 Task: Add an event with the title Second Interview with Kevin, date '2023/12/08', time 7:00 AM to 9:00 AMand add a description: Participants will learn essential communication skills, including active listening, expressing ideas clearly, and providing constructive feedback. They will also explore techniques for fostering open and honest communication within the team., put the event into Orange category . Add location for the event as: Mumbai, India, logged in from the account softage.7@softage.netand send the event invitation to softage.1@softage.net and softage.2@softage.net. Set a reminder for the event 2 hour before
Action: Mouse moved to (124, 147)
Screenshot: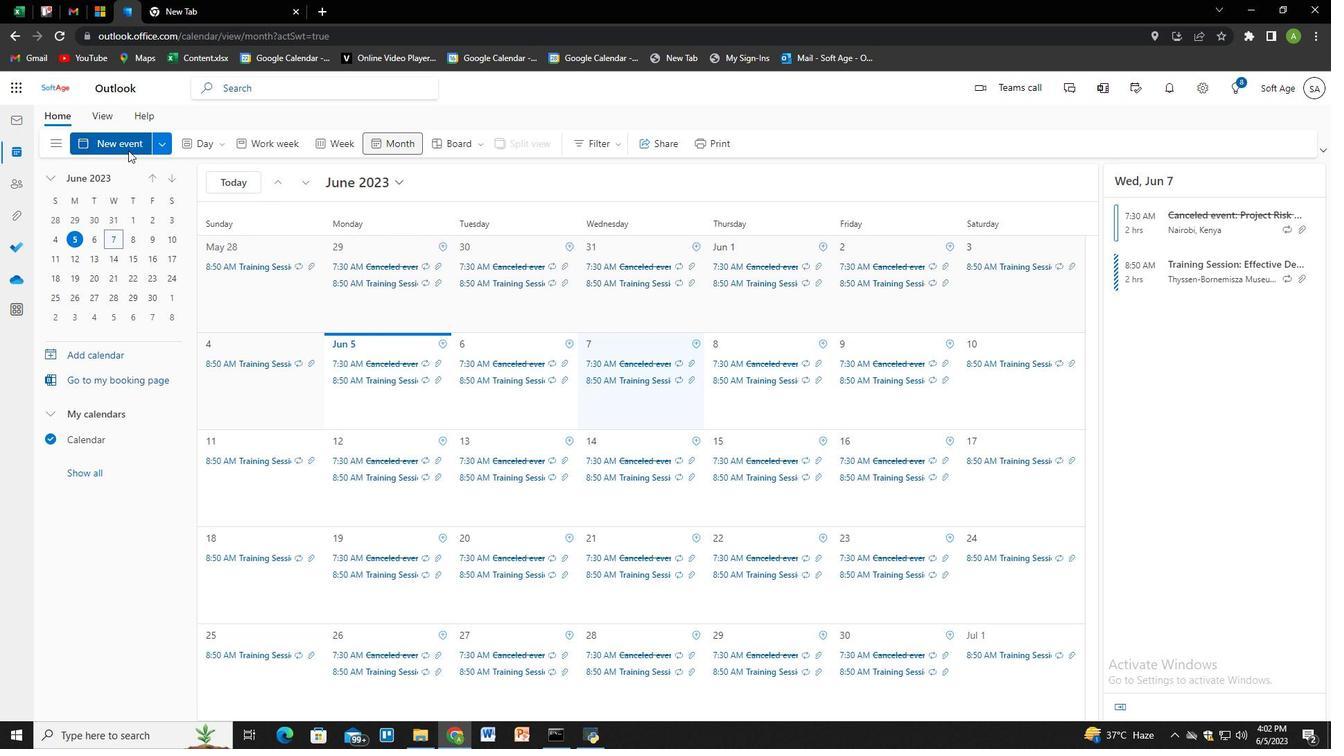 
Action: Mouse pressed left at (124, 147)
Screenshot: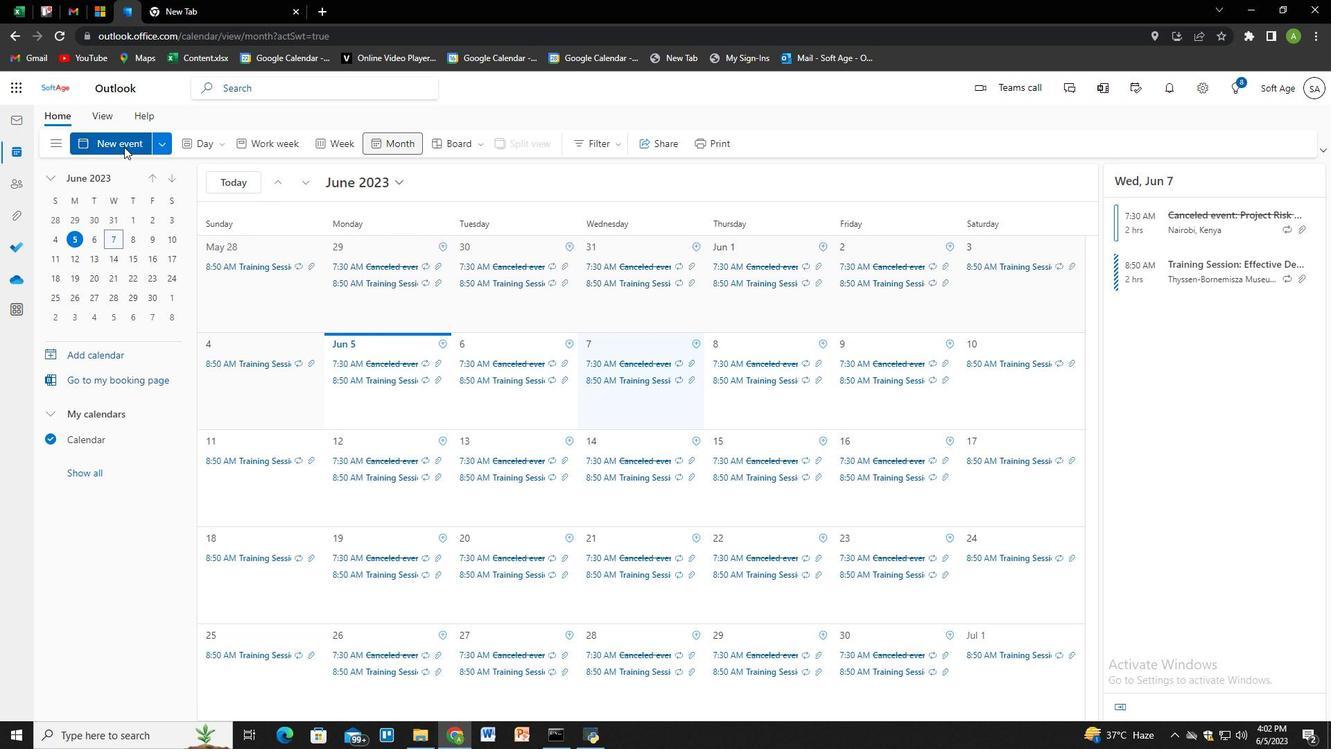 
Action: Mouse moved to (414, 233)
Screenshot: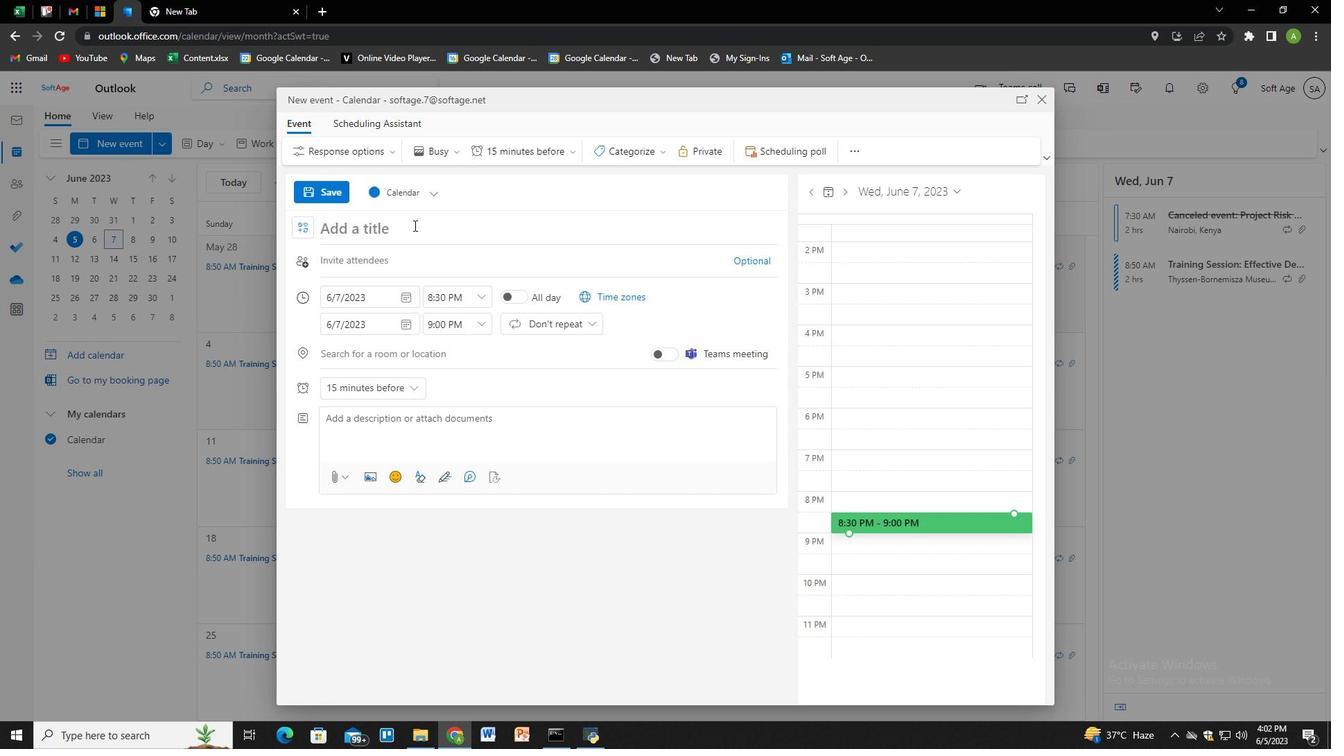 
Action: Mouse pressed left at (414, 233)
Screenshot: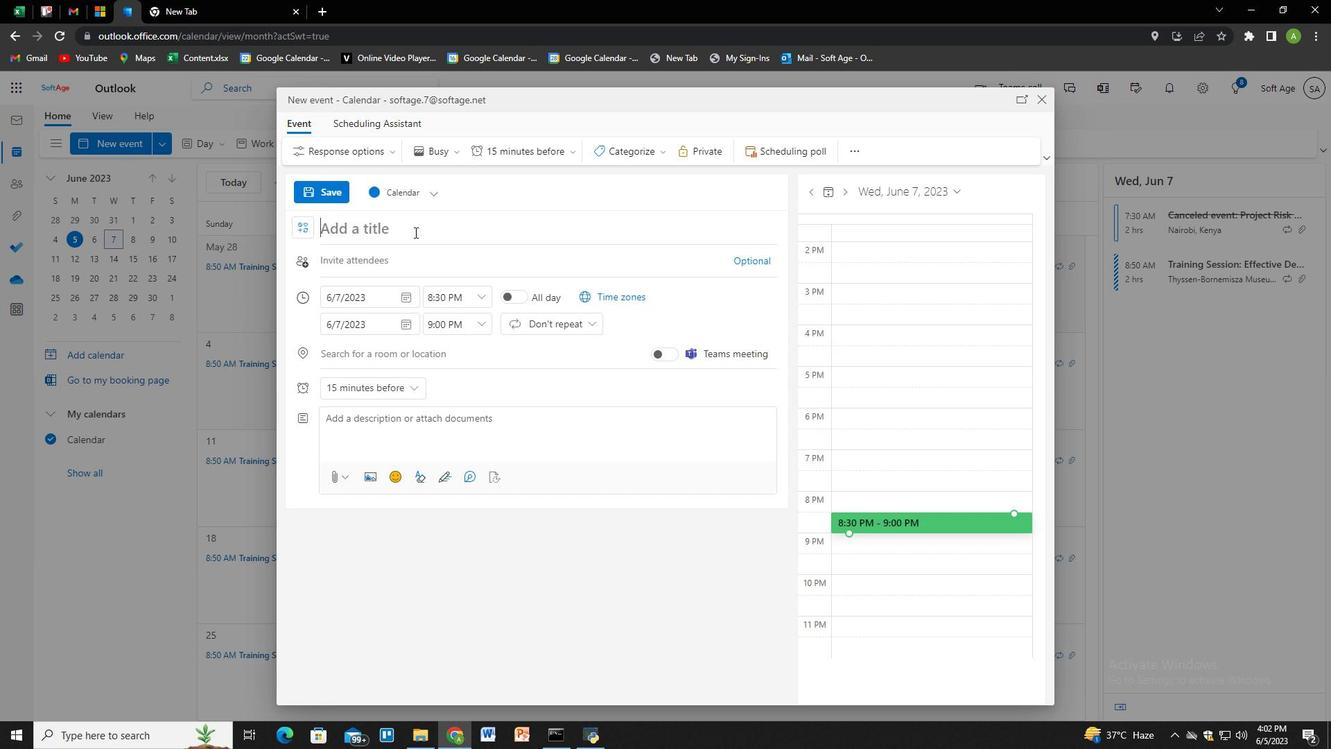
Action: Key pressed <Key.shift><Key.shift><Key.shift><Key.shift><Key.shift>Second<Key.space><Key.shift>Interview<Key.space>with<Key.space><Key.shift>Kevin
Screenshot: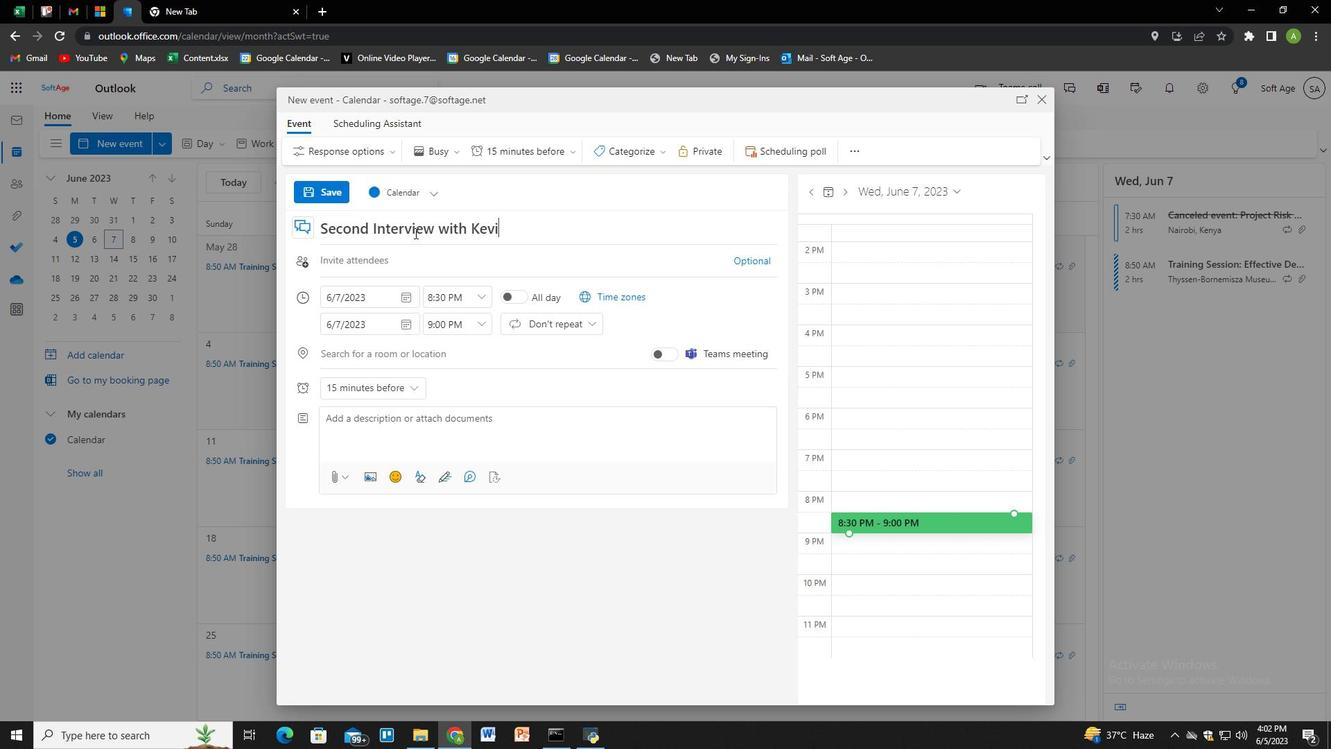 
Action: Mouse moved to (405, 294)
Screenshot: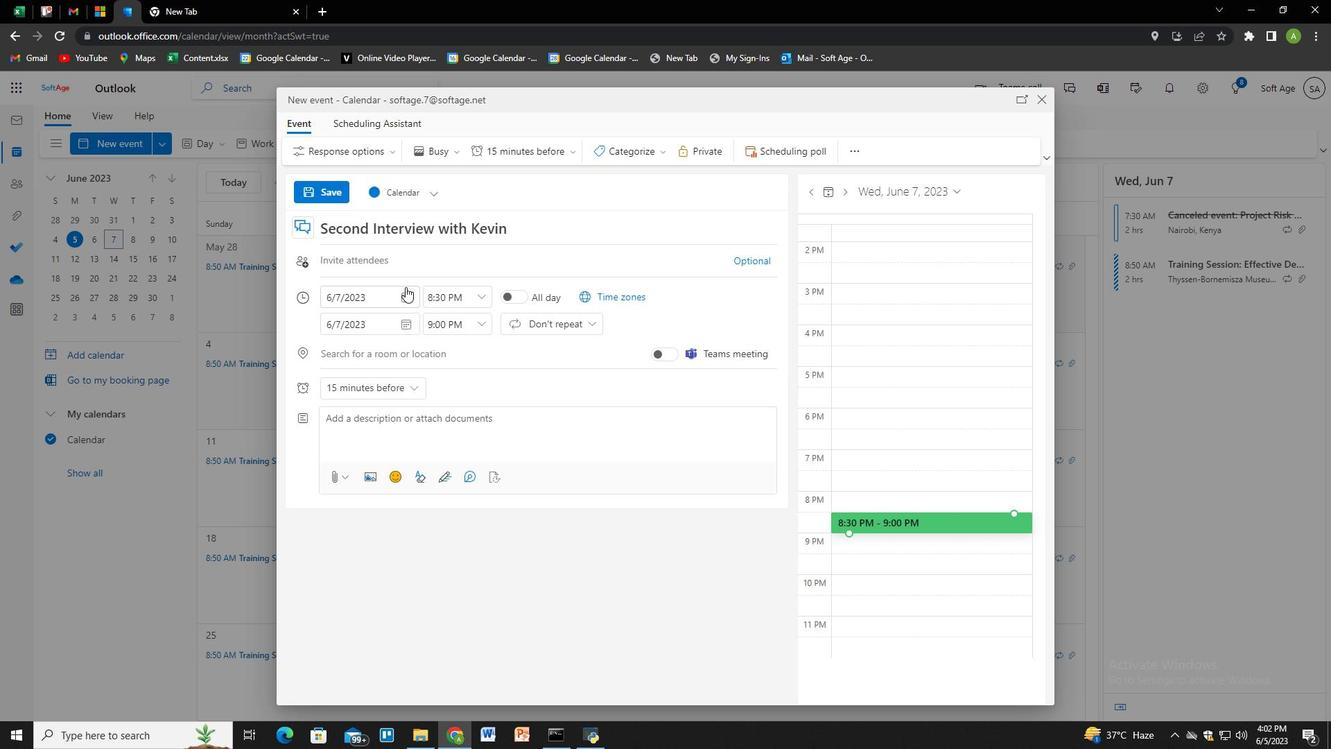 
Action: Mouse pressed left at (405, 294)
Screenshot: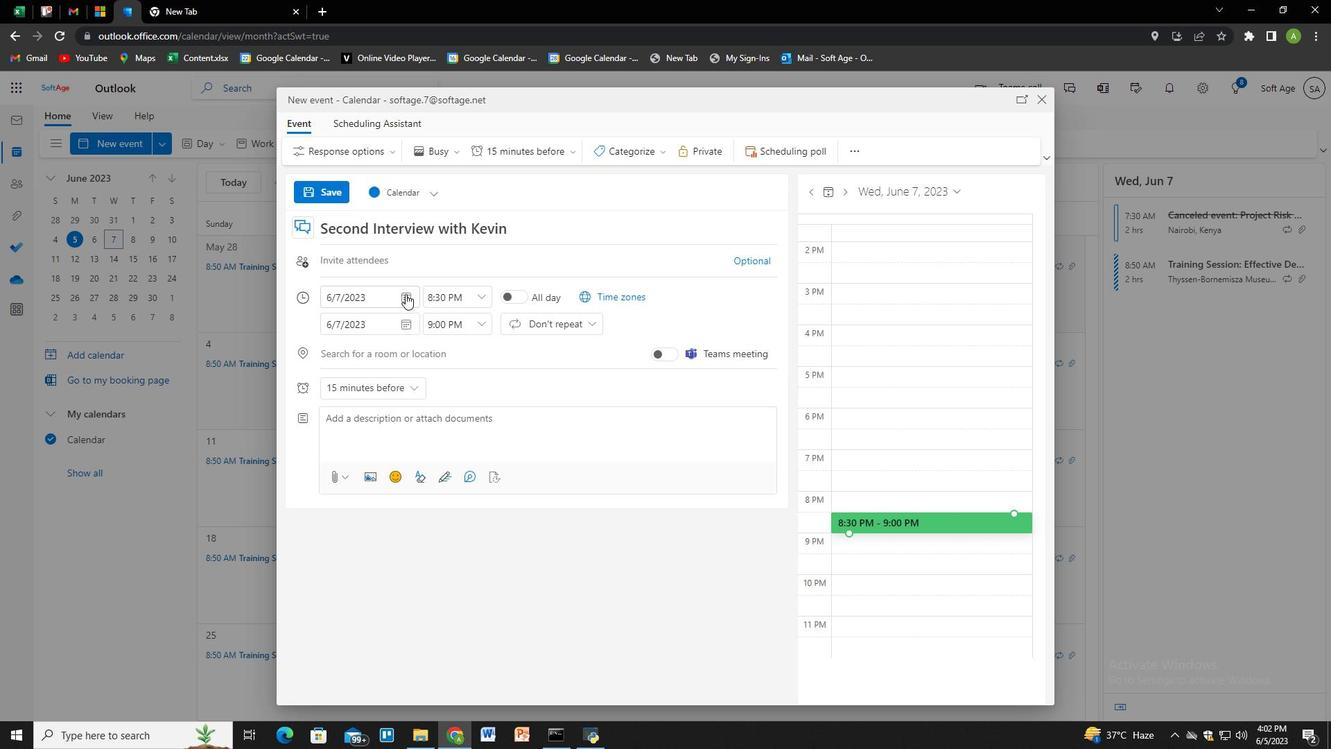 
Action: Mouse moved to (450, 326)
Screenshot: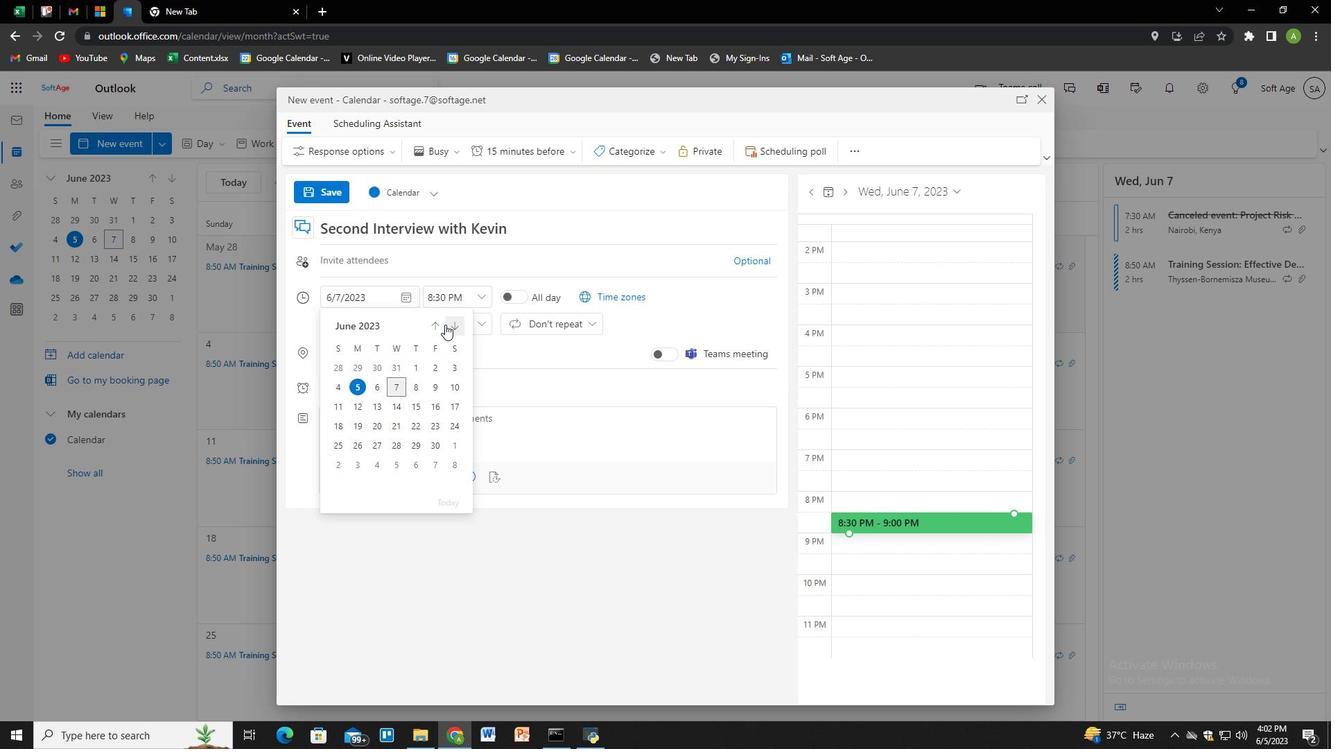 
Action: Mouse pressed left at (450, 326)
Screenshot: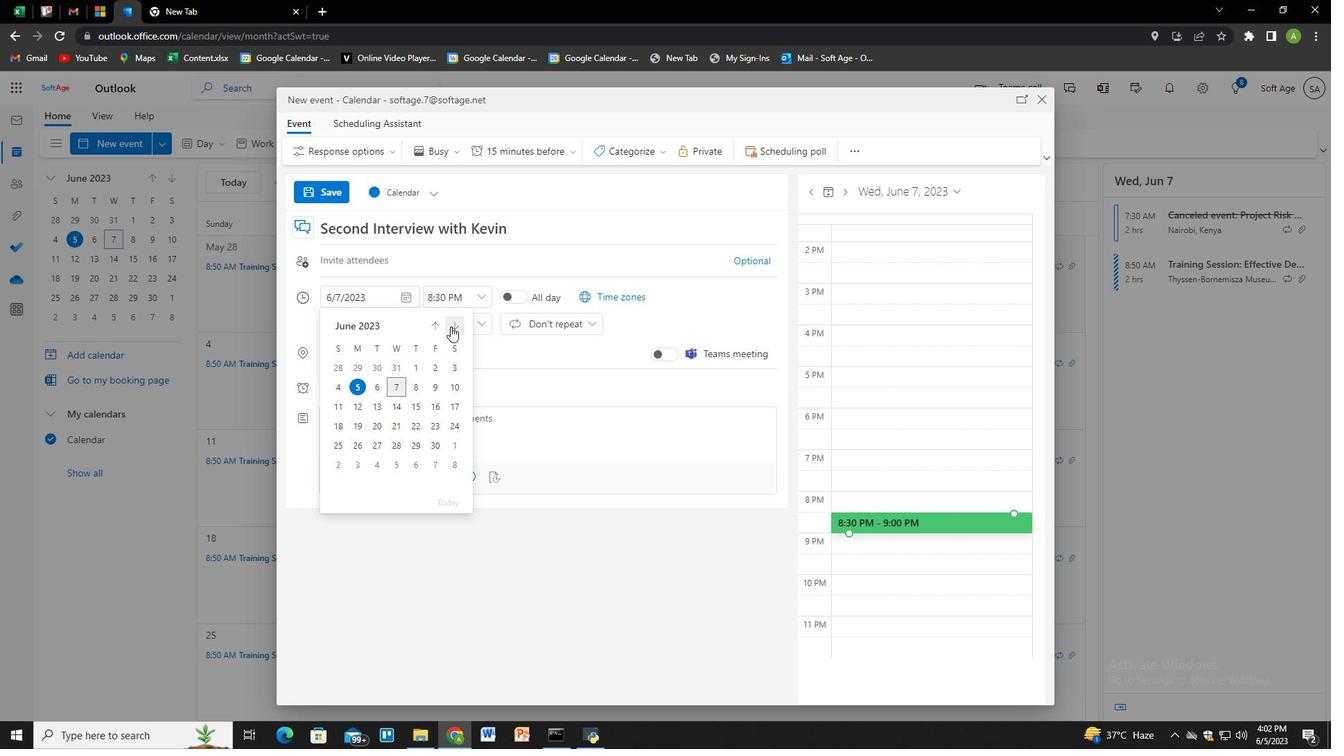 
Action: Mouse pressed left at (450, 326)
Screenshot: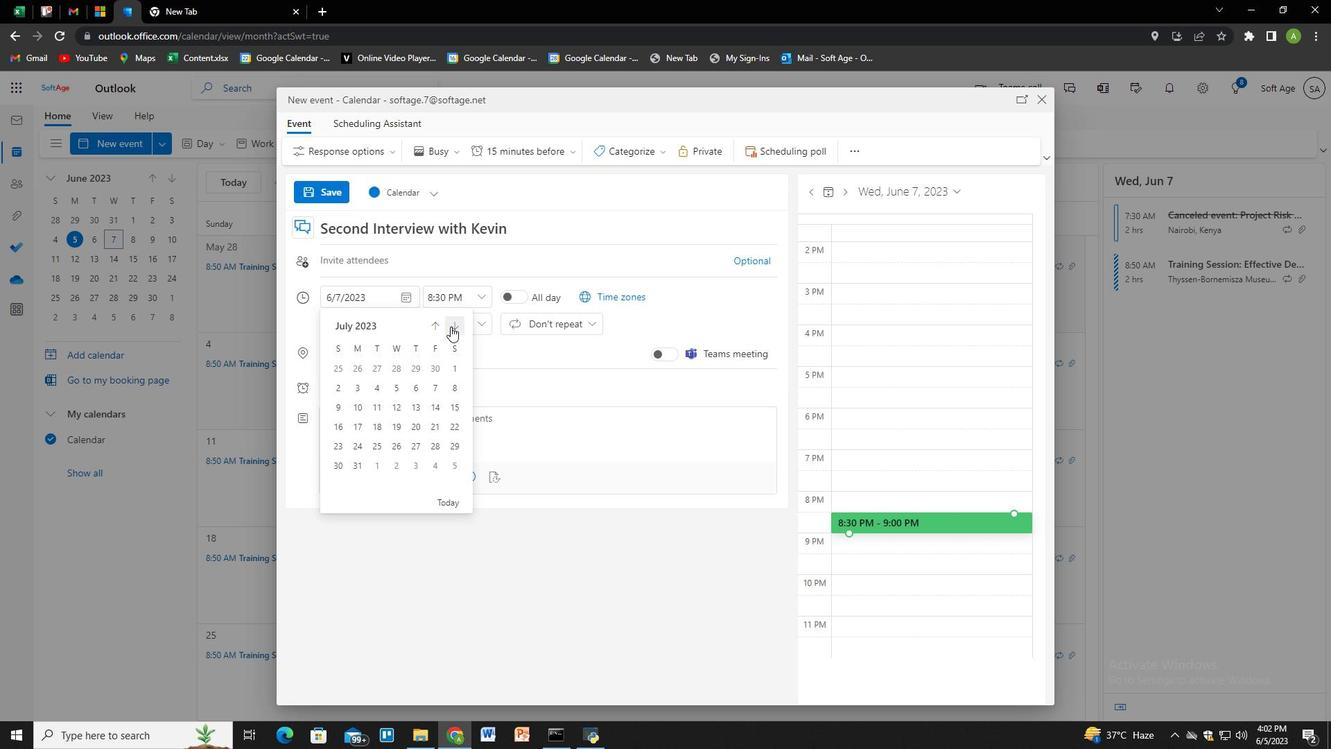 
Action: Mouse pressed left at (450, 326)
Screenshot: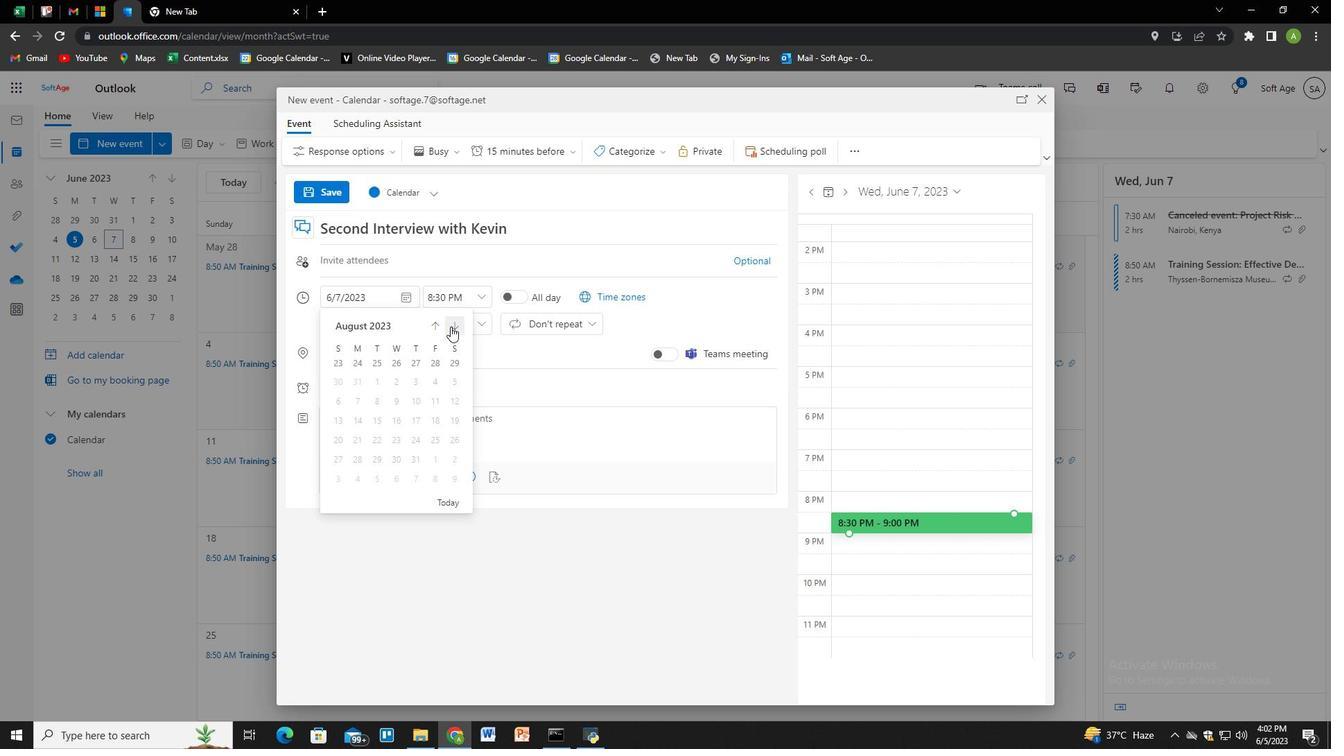 
Action: Mouse pressed left at (450, 326)
Screenshot: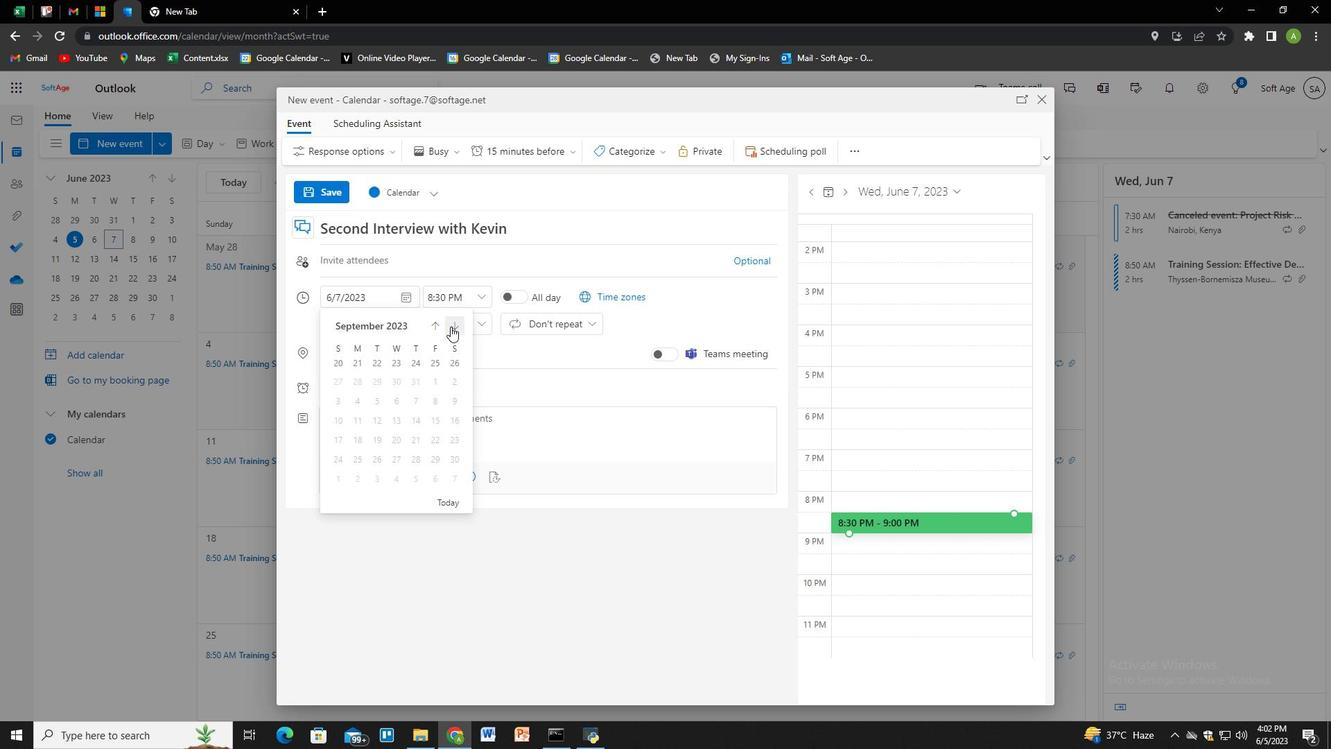 
Action: Mouse pressed left at (450, 326)
Screenshot: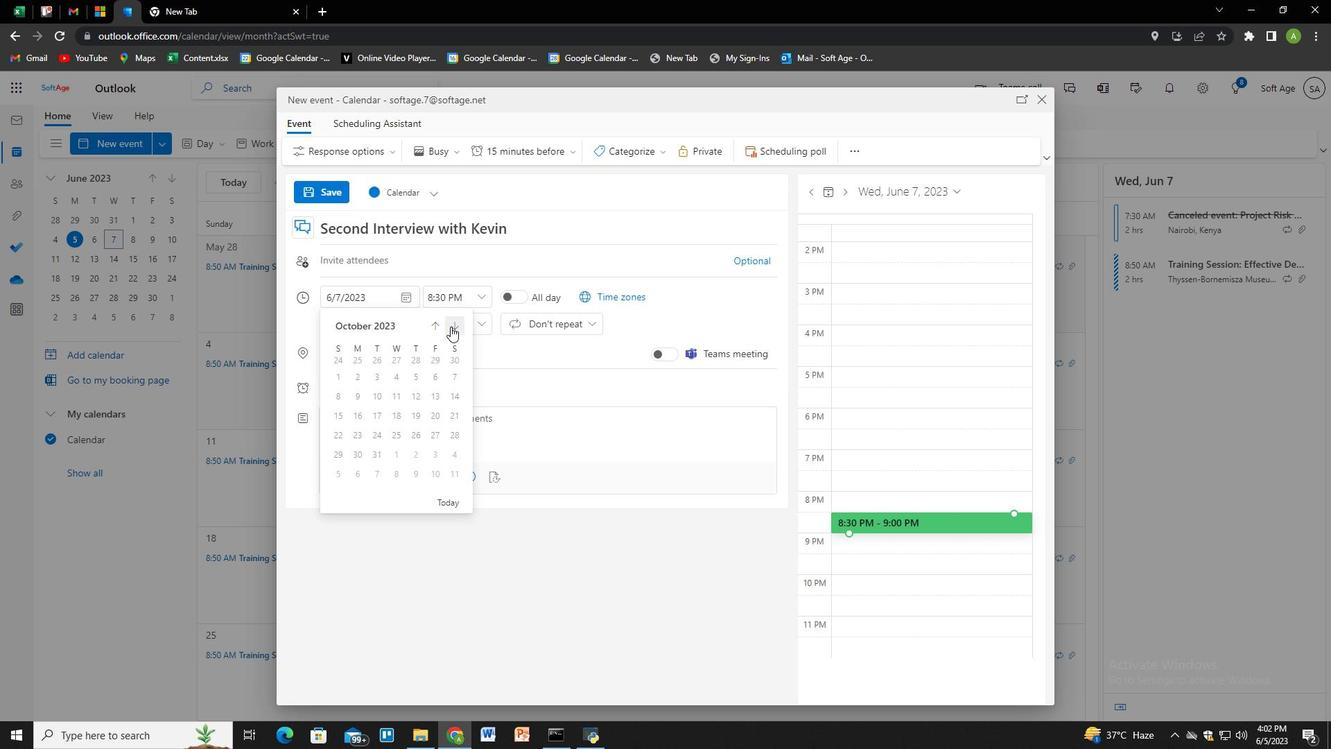 
Action: Mouse pressed left at (450, 326)
Screenshot: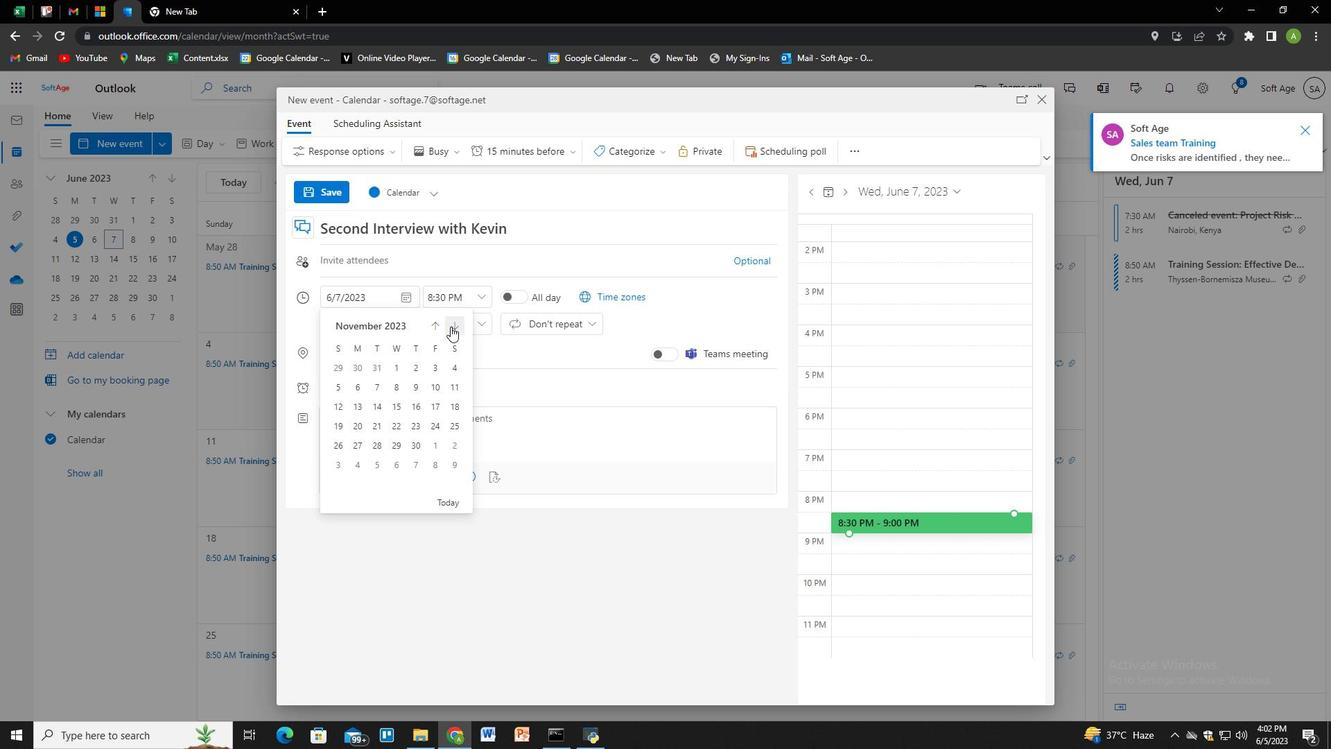 
Action: Mouse moved to (435, 387)
Screenshot: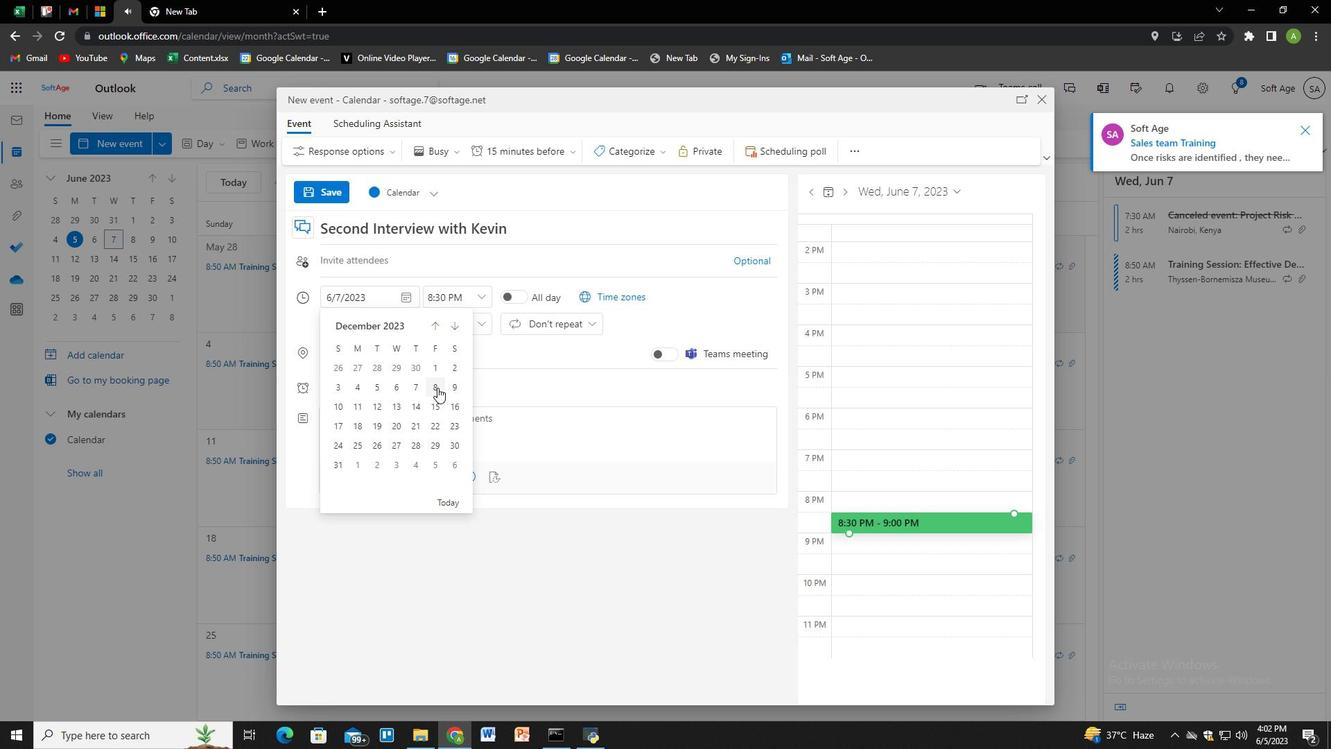 
Action: Mouse pressed left at (435, 387)
Screenshot: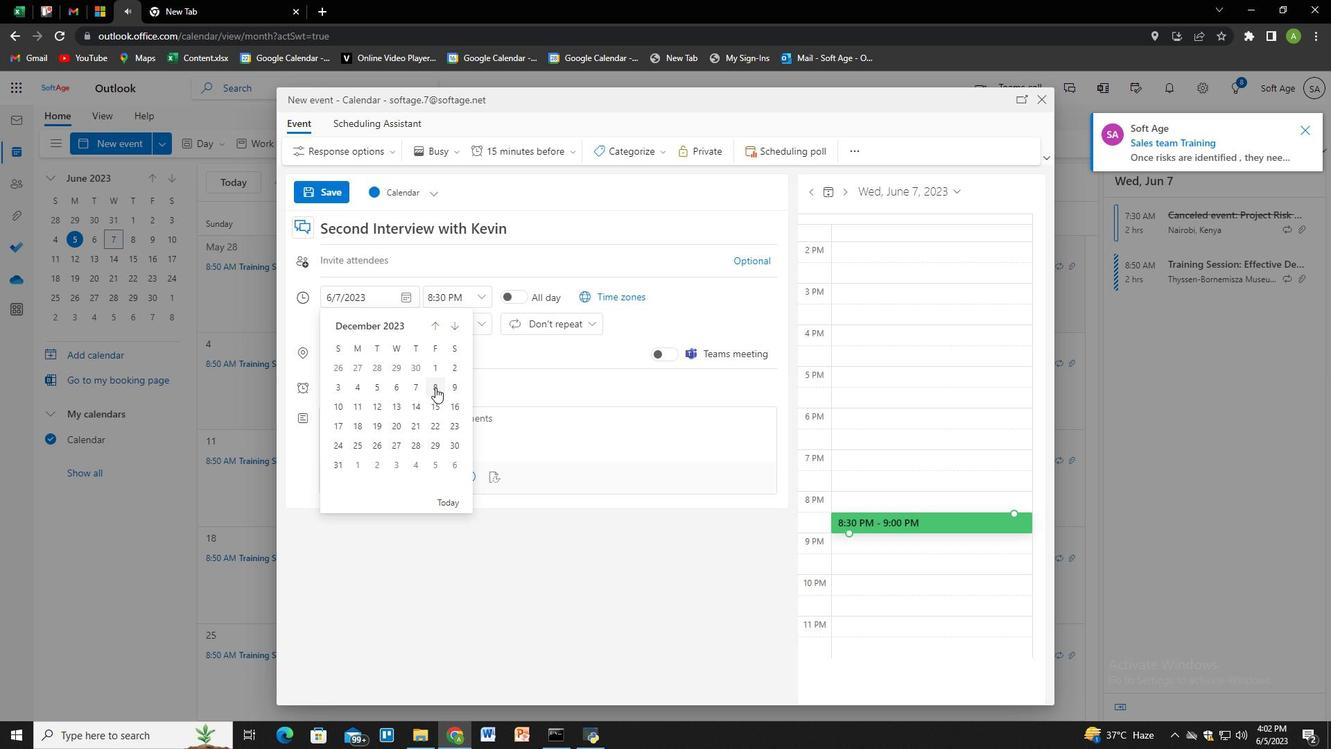 
Action: Mouse moved to (443, 301)
Screenshot: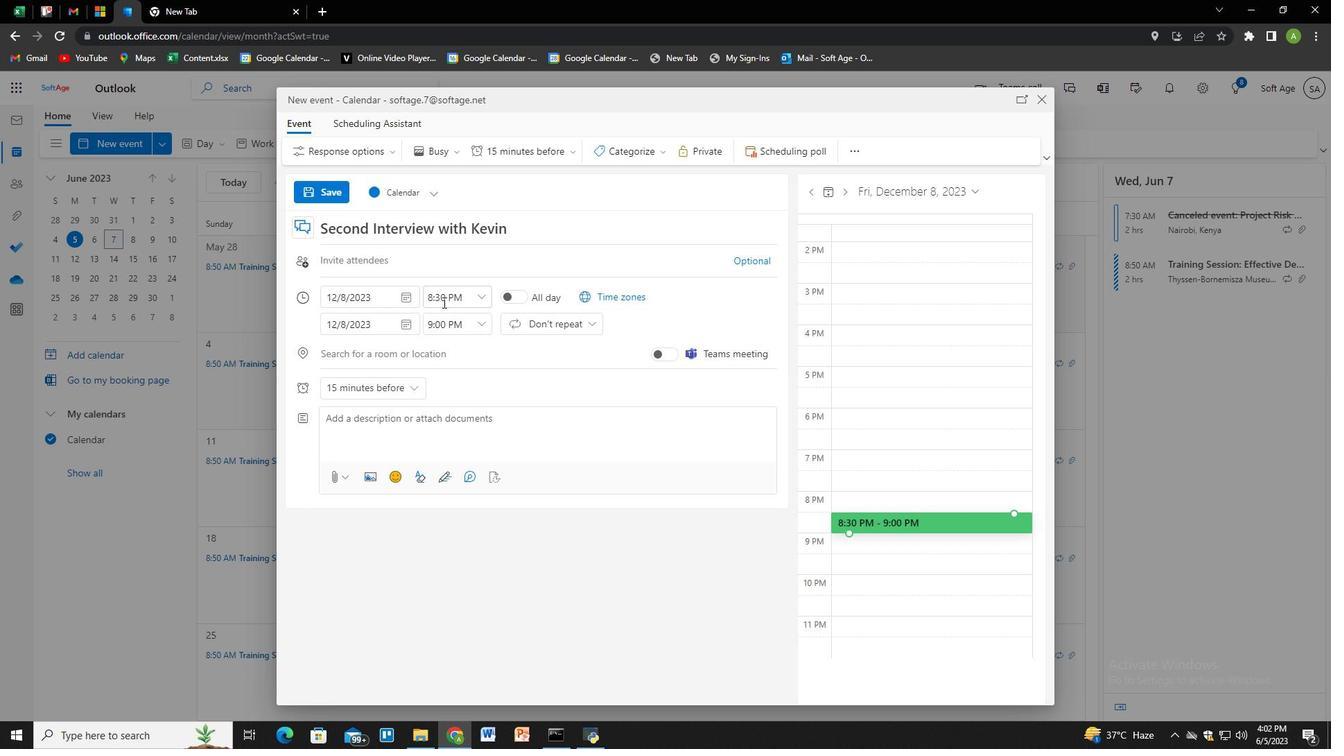 
Action: Mouse pressed left at (443, 301)
Screenshot: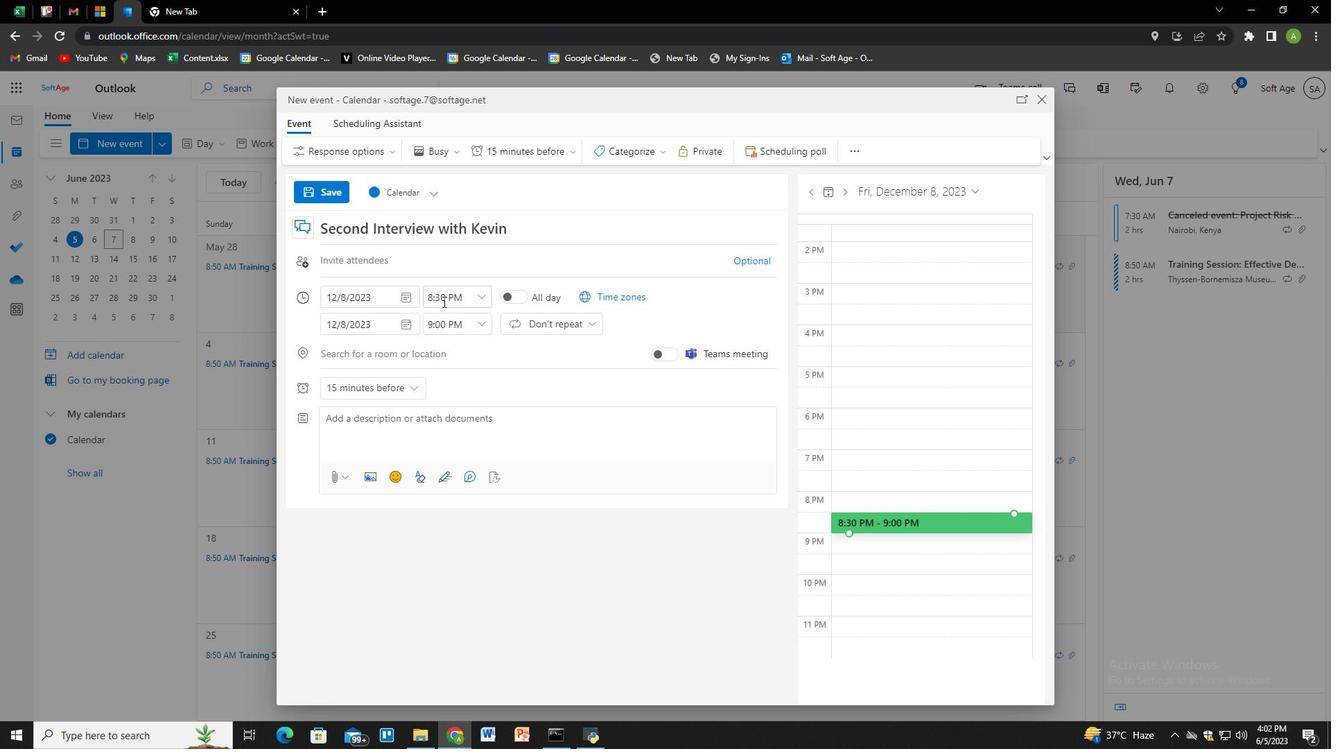 
Action: Key pressed 7<Key.shift>:00<Key.space><Key.shift>AMM
Screenshot: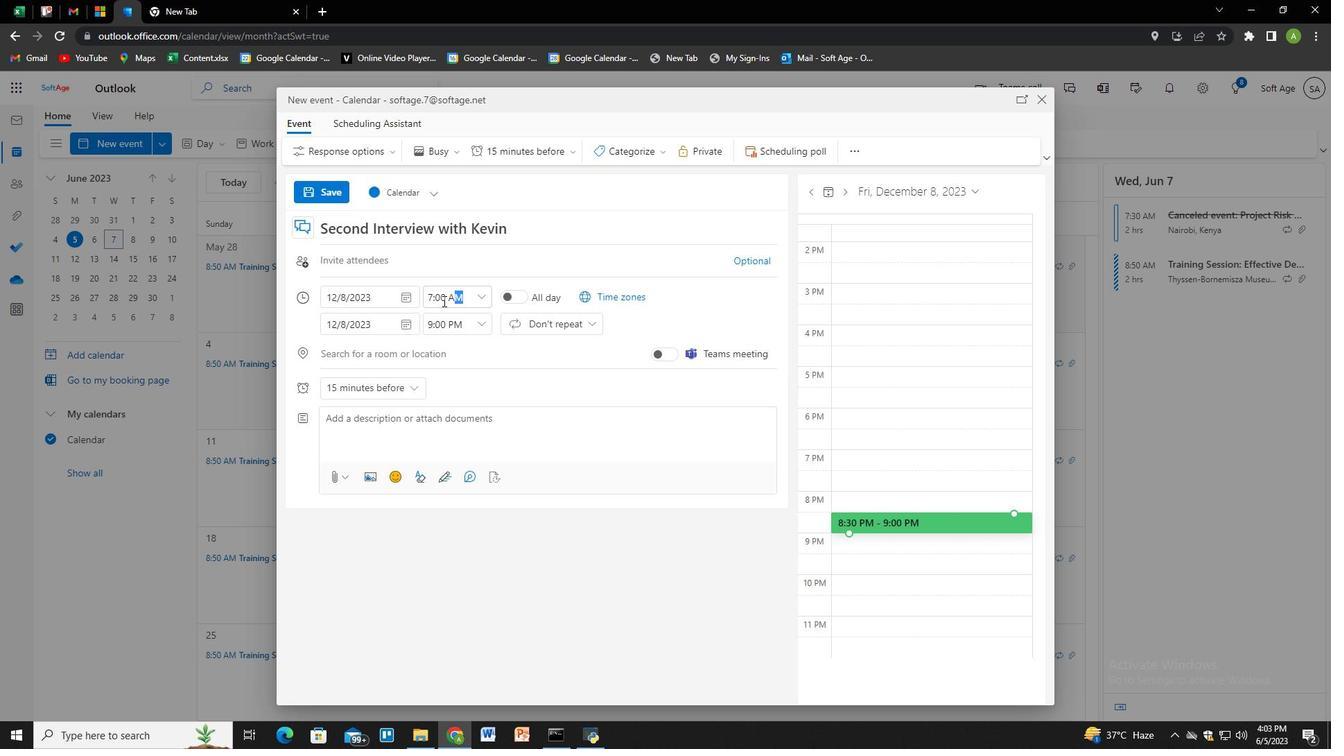 
Action: Mouse moved to (652, 331)
Screenshot: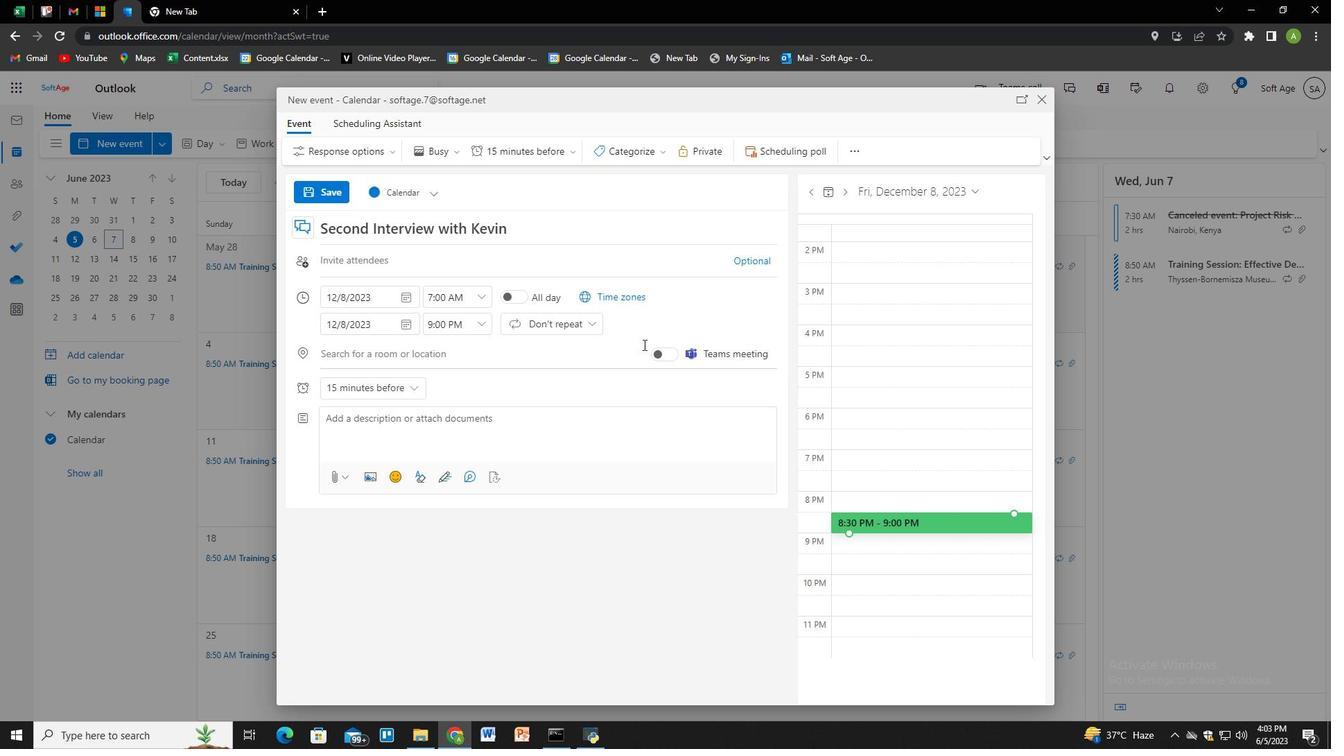 
Action: Mouse pressed left at (652, 331)
Screenshot: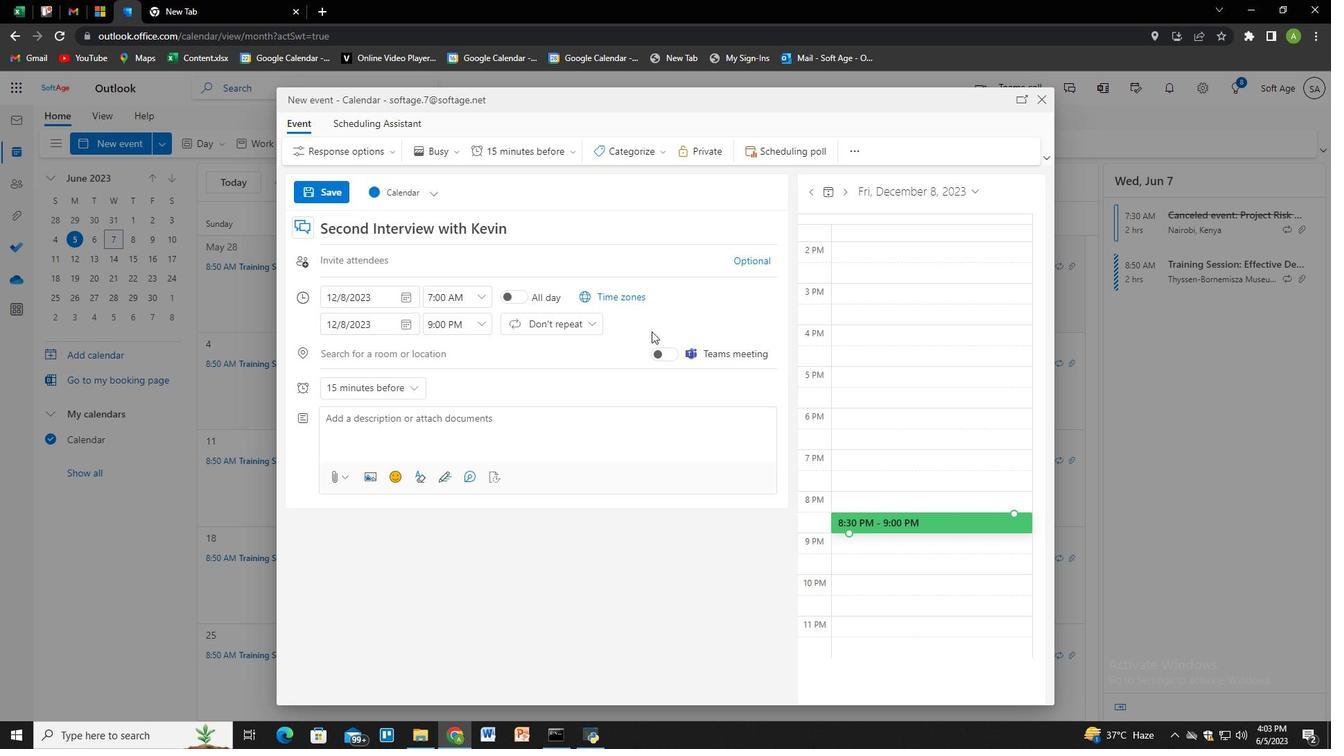 
Action: Mouse moved to (443, 323)
Screenshot: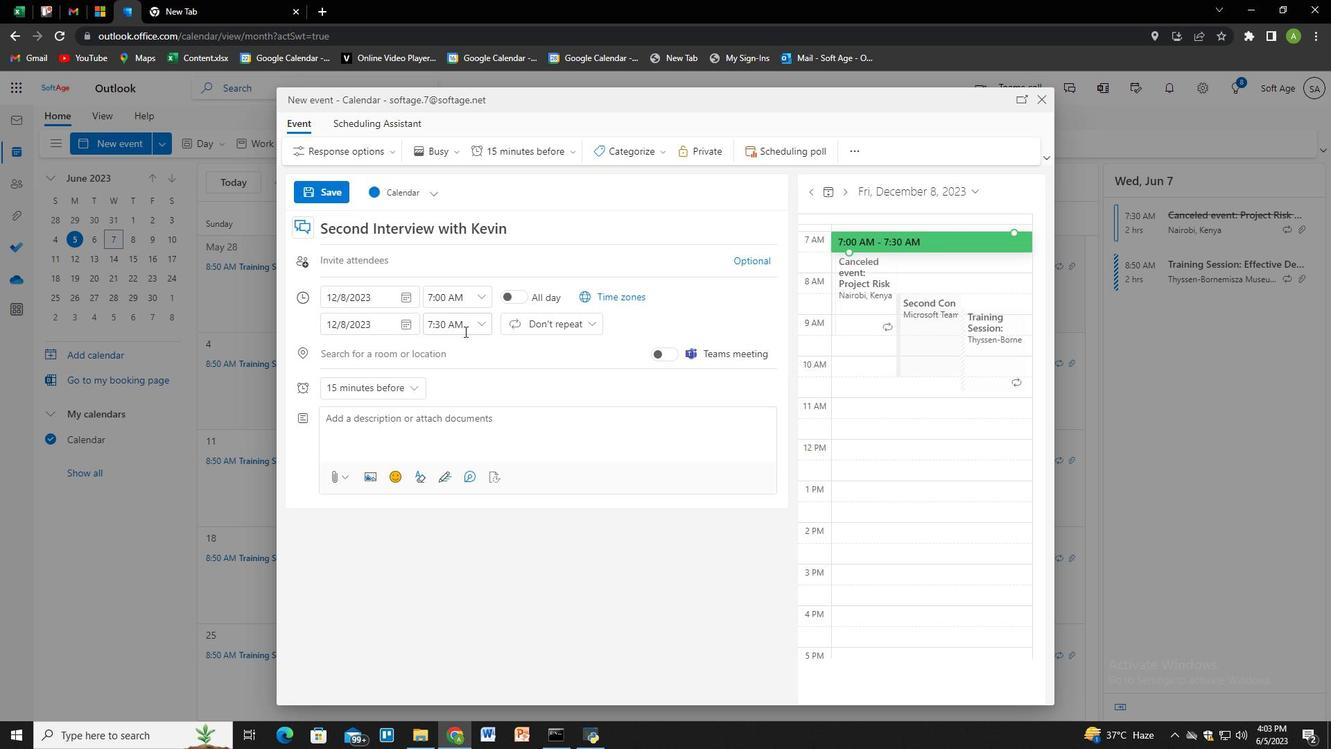 
Action: Mouse pressed left at (443, 323)
Screenshot: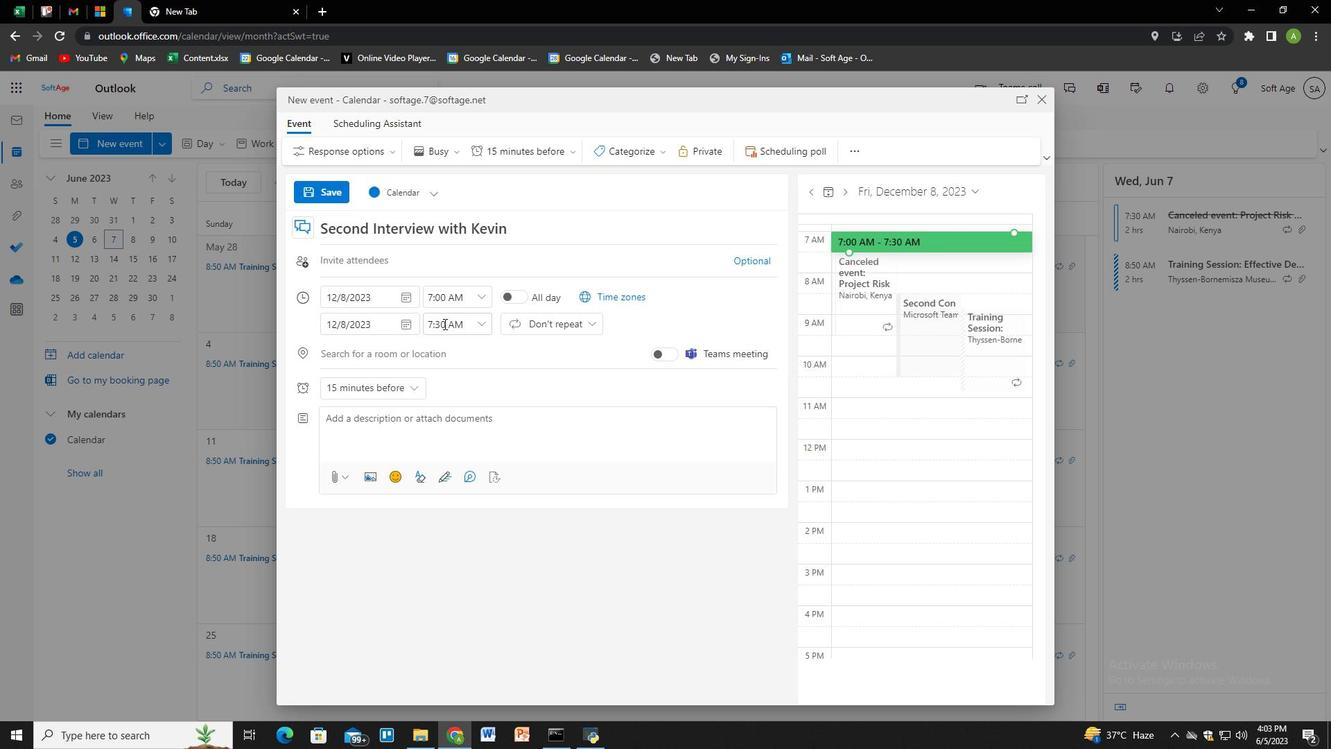 
Action: Mouse moved to (443, 323)
Screenshot: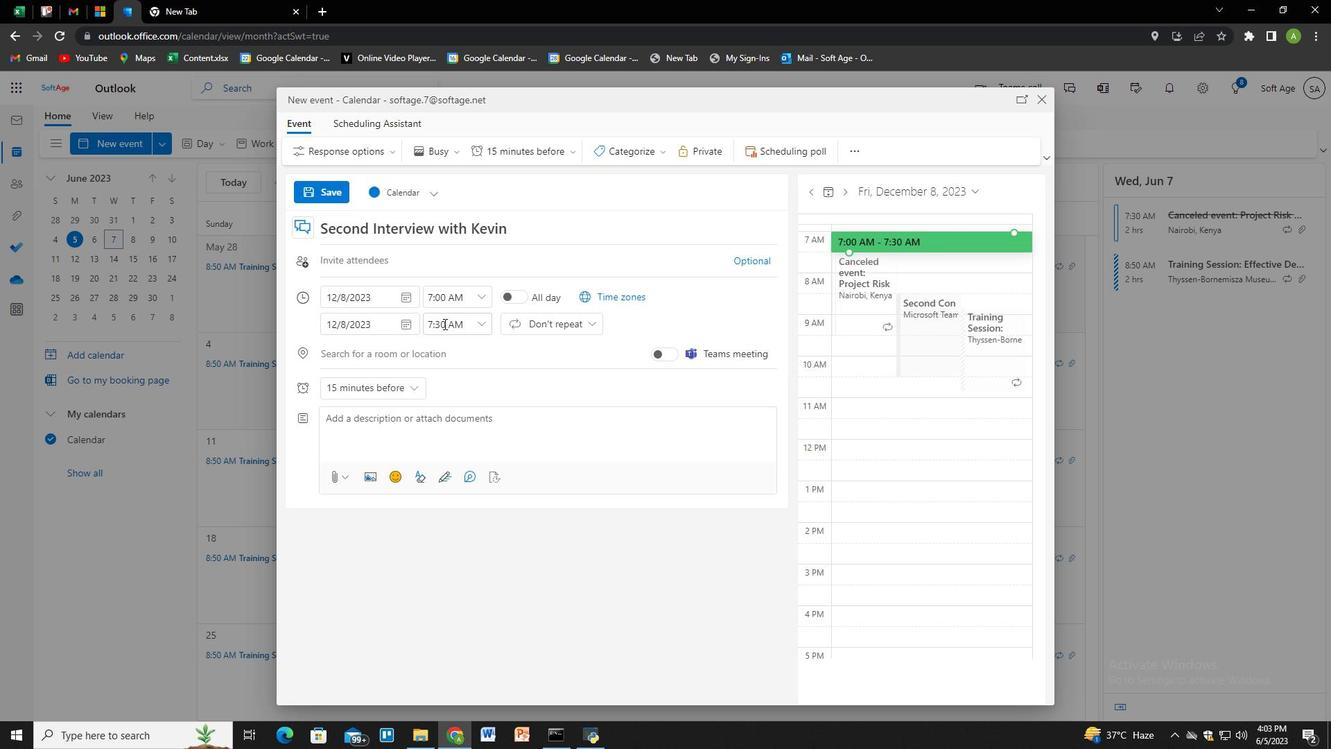 
Action: Key pressed 9<Key.shift_r>:00<Key.space><Key.shift><Key.shift><Key.shift>AA<Key.backspace>MM
Screenshot: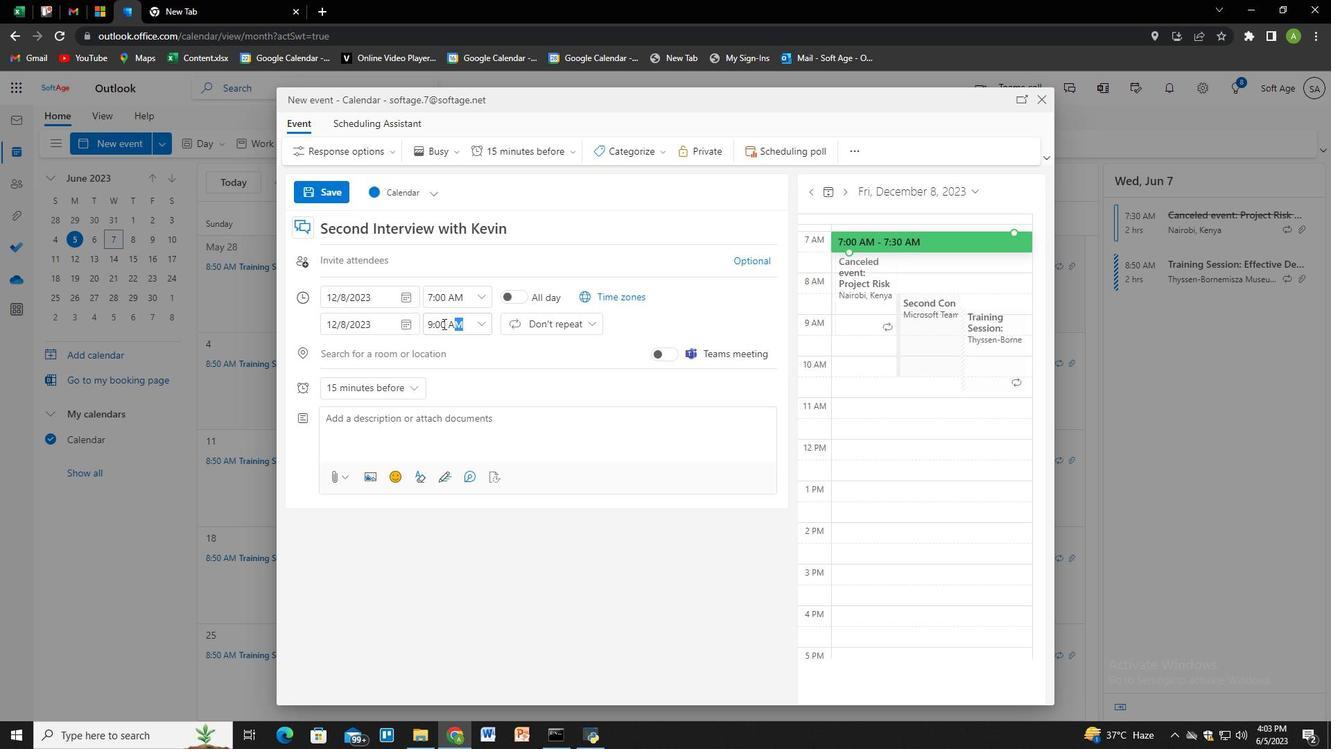 
Action: Mouse moved to (629, 323)
Screenshot: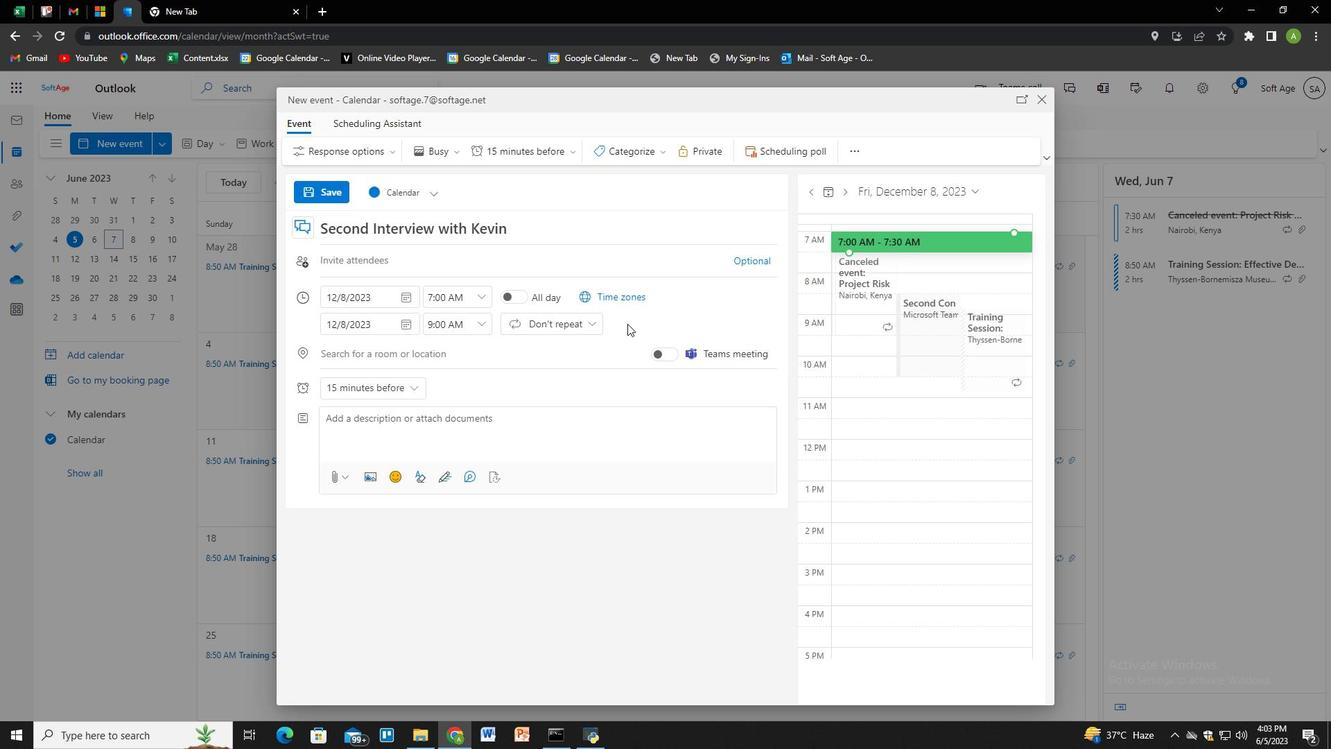 
Action: Mouse pressed left at (629, 323)
Screenshot: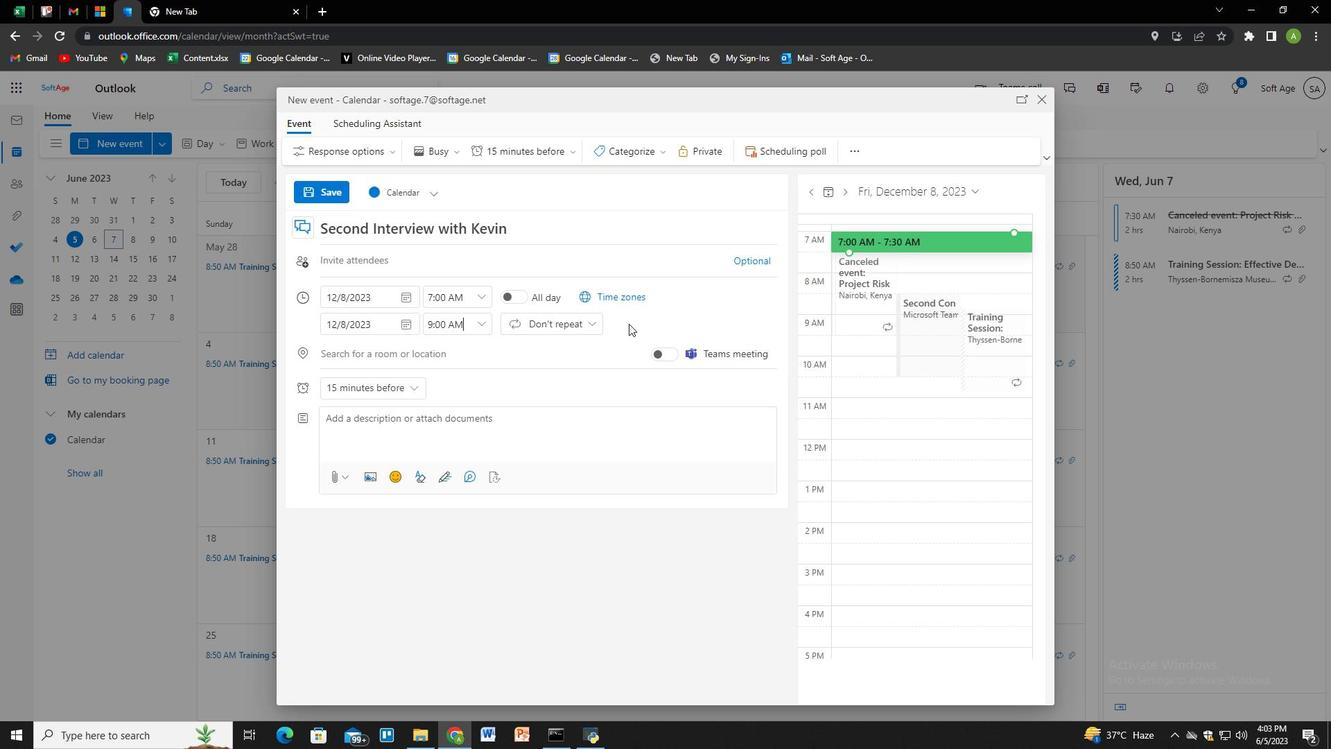 
Action: Mouse moved to (496, 439)
Screenshot: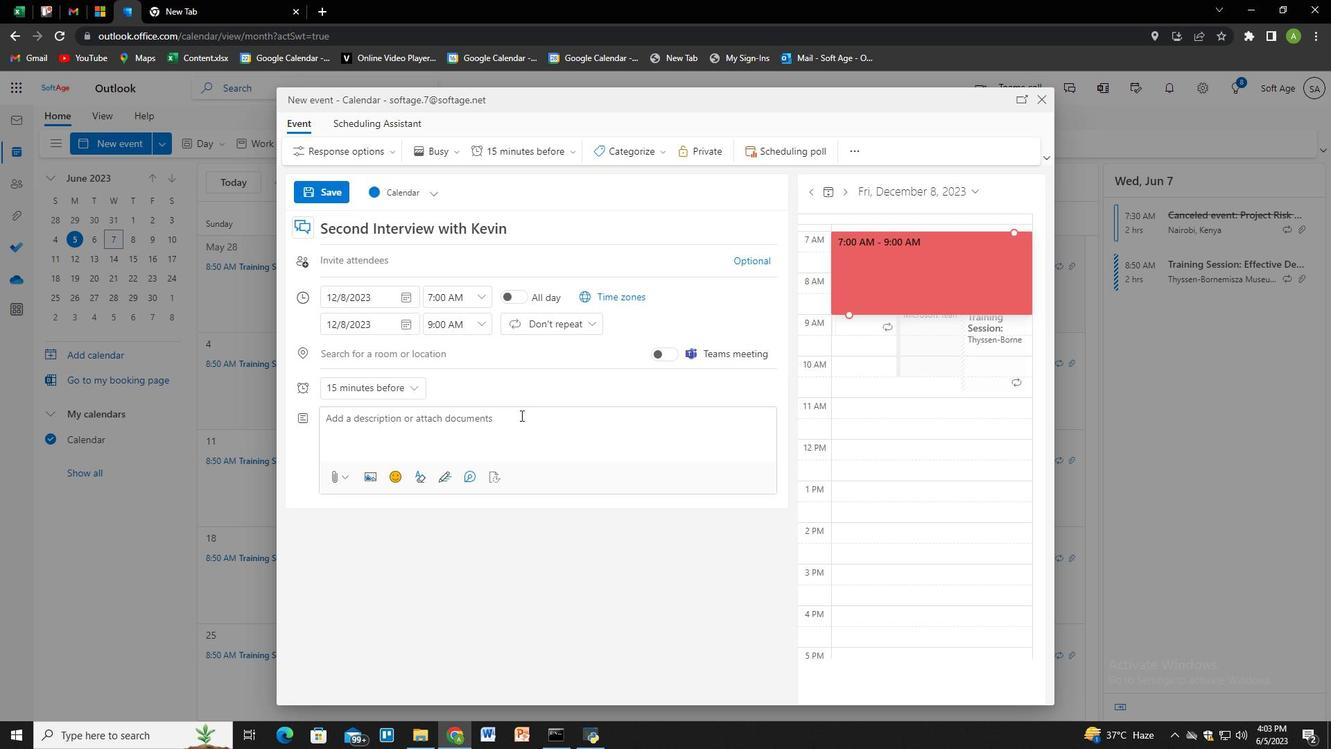 
Action: Mouse pressed left at (496, 439)
Screenshot: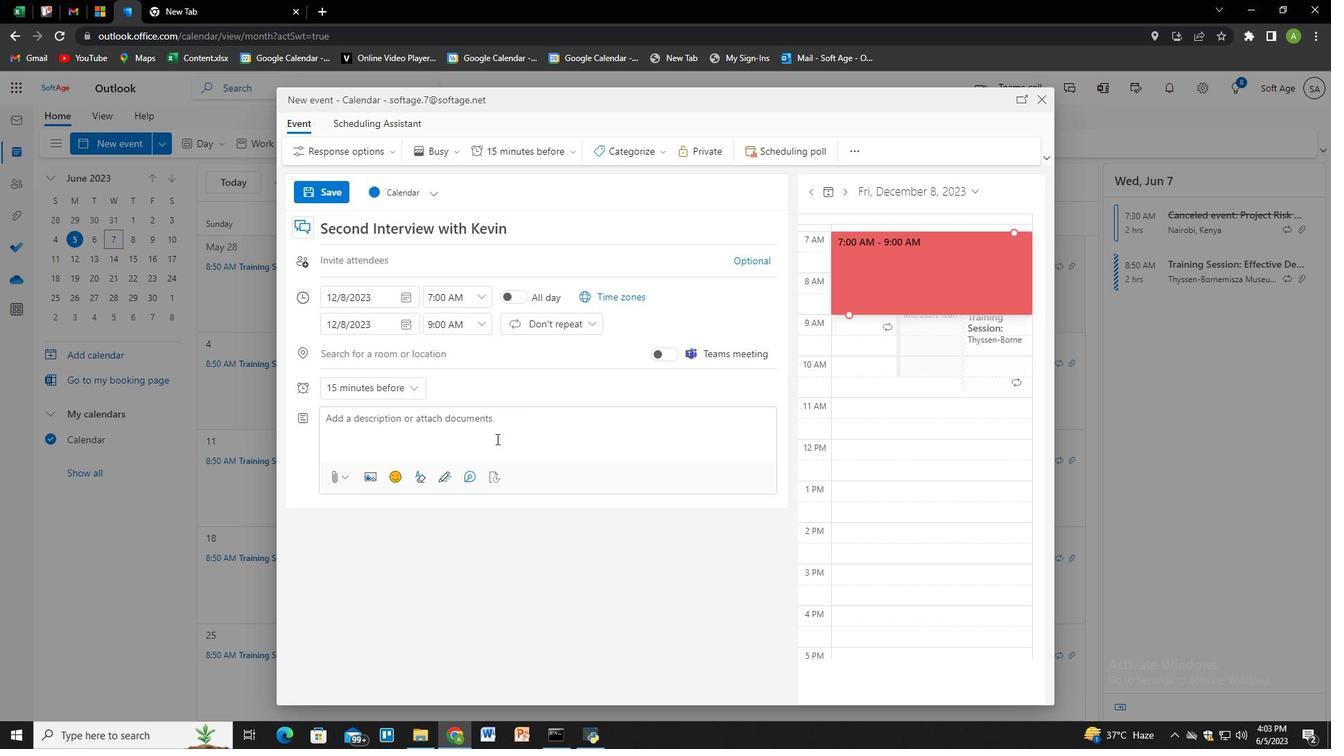 
Action: Key pressed <Key.shift>Participants<Key.space>will<Key.space>learn<Key.space>essential<Key.space>communication<Key.space>skills,<Key.space>including<Key.space>active<Key.space>listening,<Key.space>expressing<Key.space>ideas<Key.space>clearly,<Key.space>and<Key.space>providing<Key.space>constructive<Key.space>feedback.<Key.space><Key.shift>Tjh<Key.backspace><Key.backspace>hey<Key.space>wikl<Key.backspace><Key.backspace>ll<Key.space>also<Key.space>explore<Key.space>techniques<Key.space>for<Key.space>fostering<Key.space>open<Key.space>and<Key.space>honest<Key.space>communicai<Key.backspace>tion<Key.space>within<Key.space>the<Key.space>team.
Screenshot: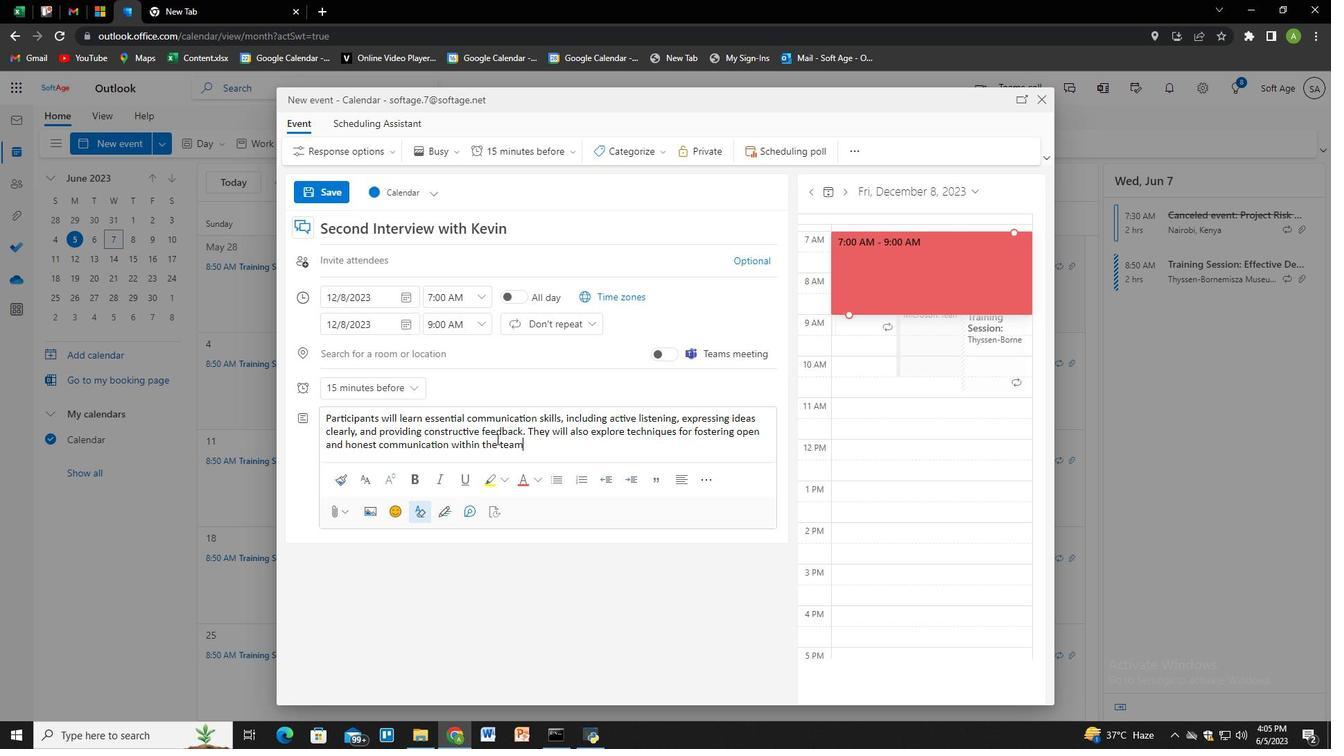 
Action: Mouse moved to (623, 157)
Screenshot: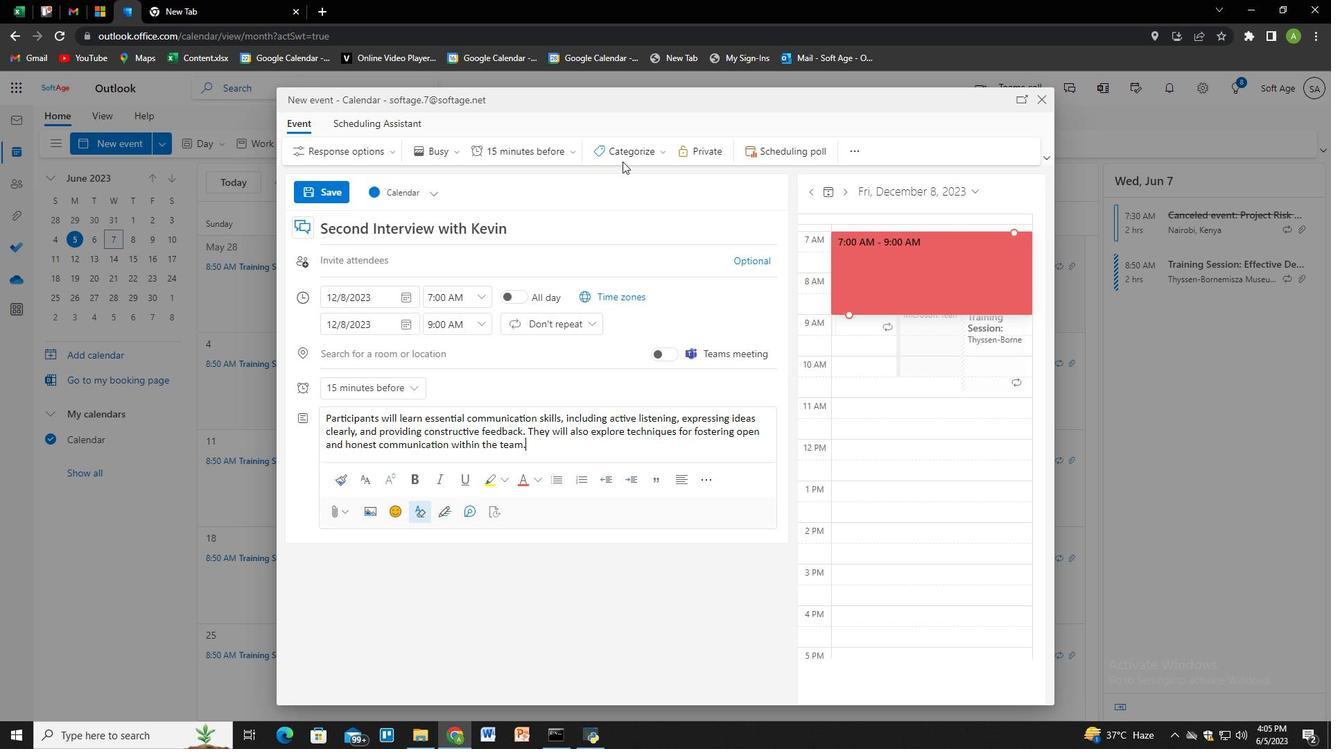 
Action: Mouse pressed left at (623, 157)
Screenshot: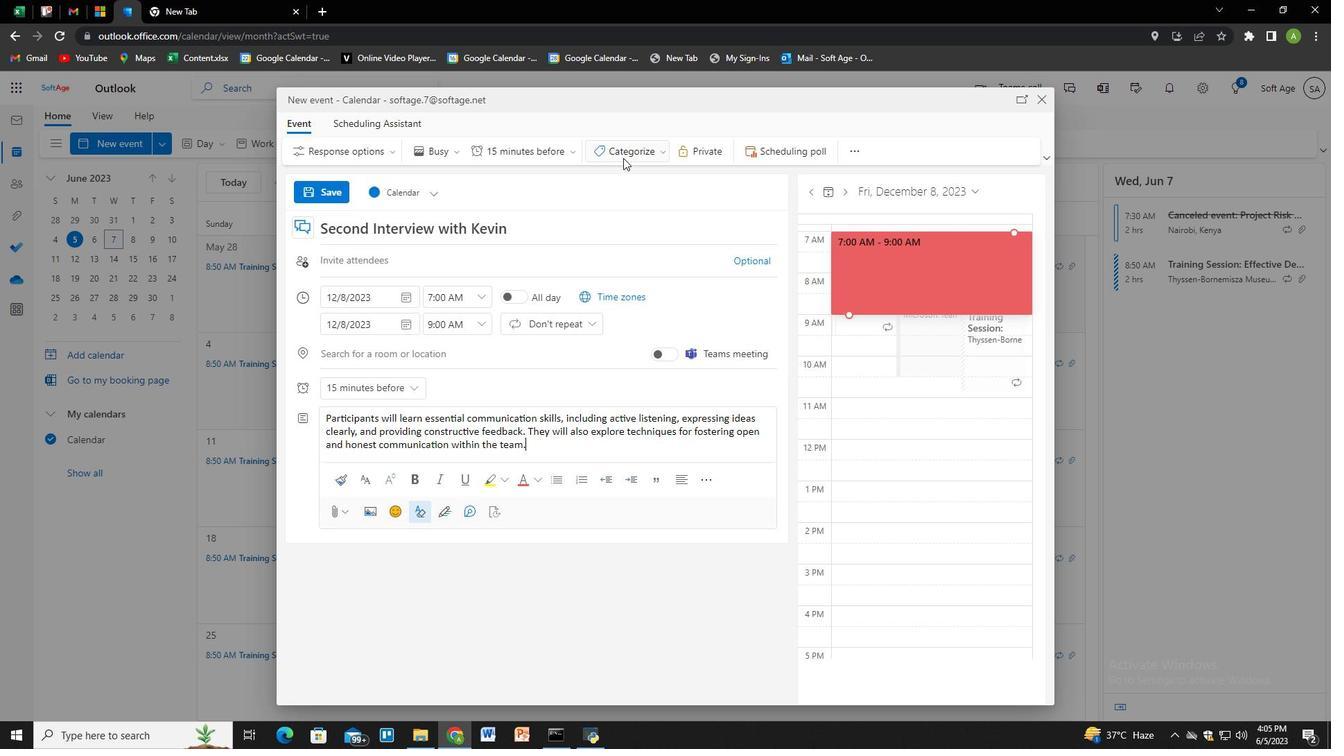 
Action: Mouse moved to (629, 219)
Screenshot: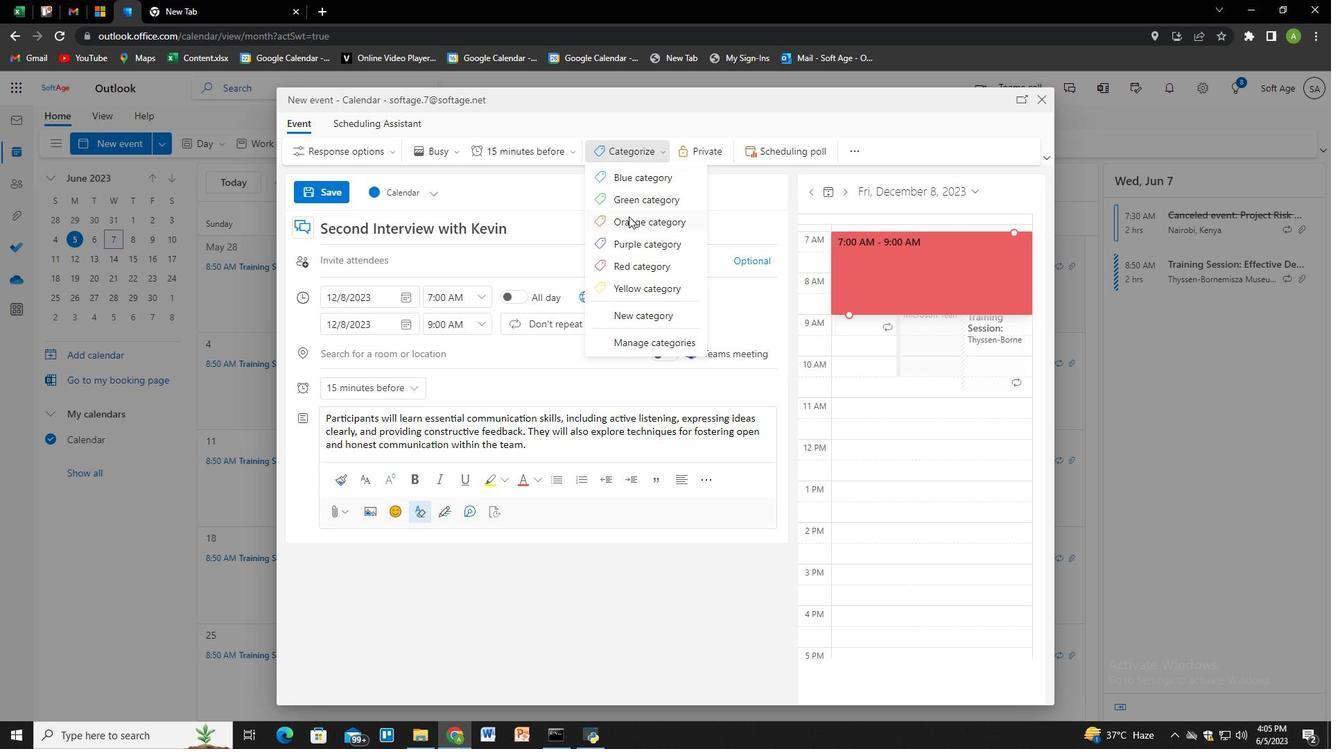
Action: Mouse pressed left at (629, 219)
Screenshot: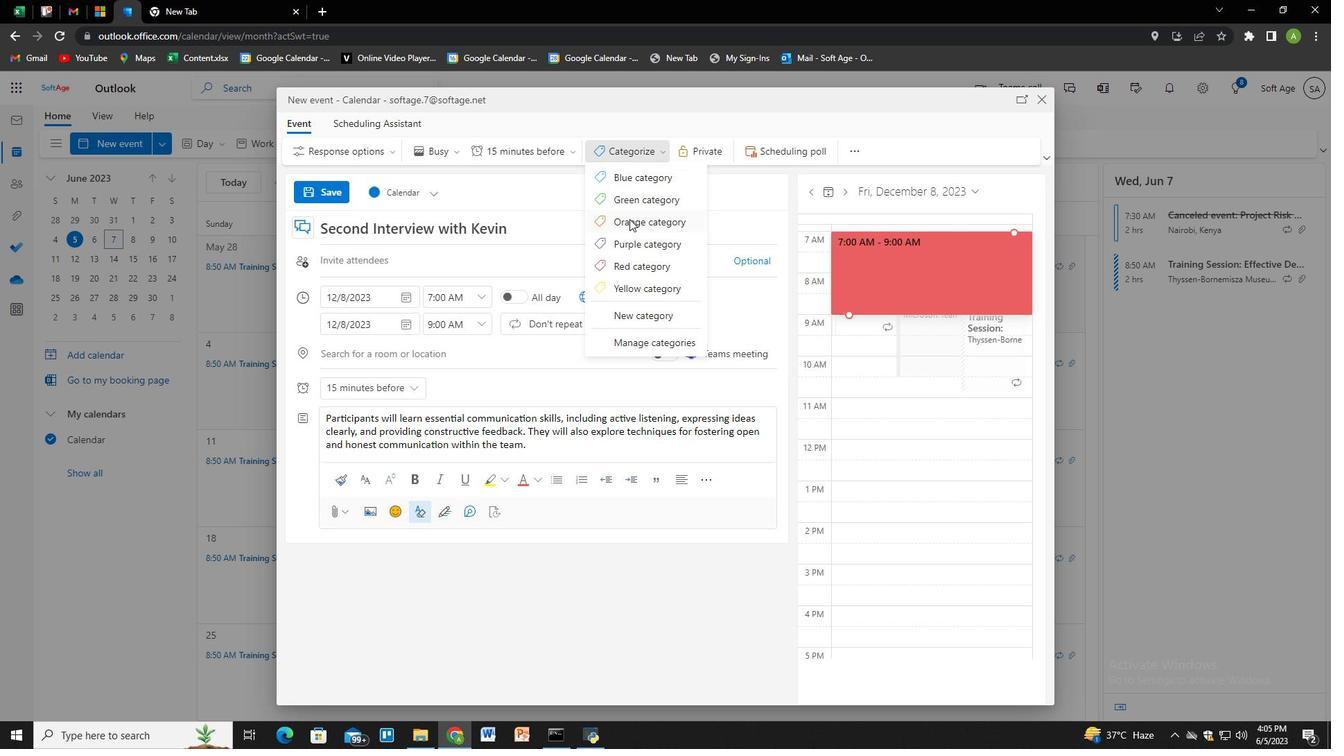 
Action: Mouse moved to (370, 355)
Screenshot: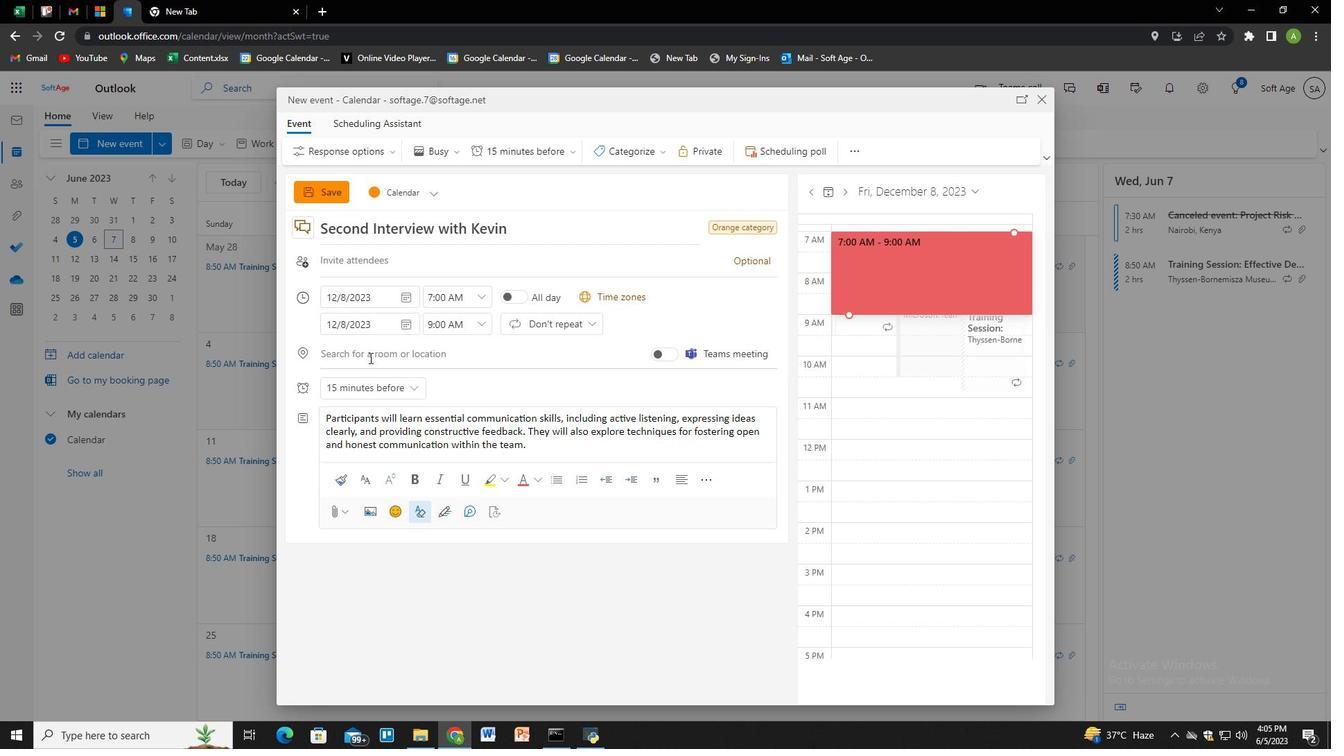 
Action: Mouse pressed left at (370, 355)
Screenshot: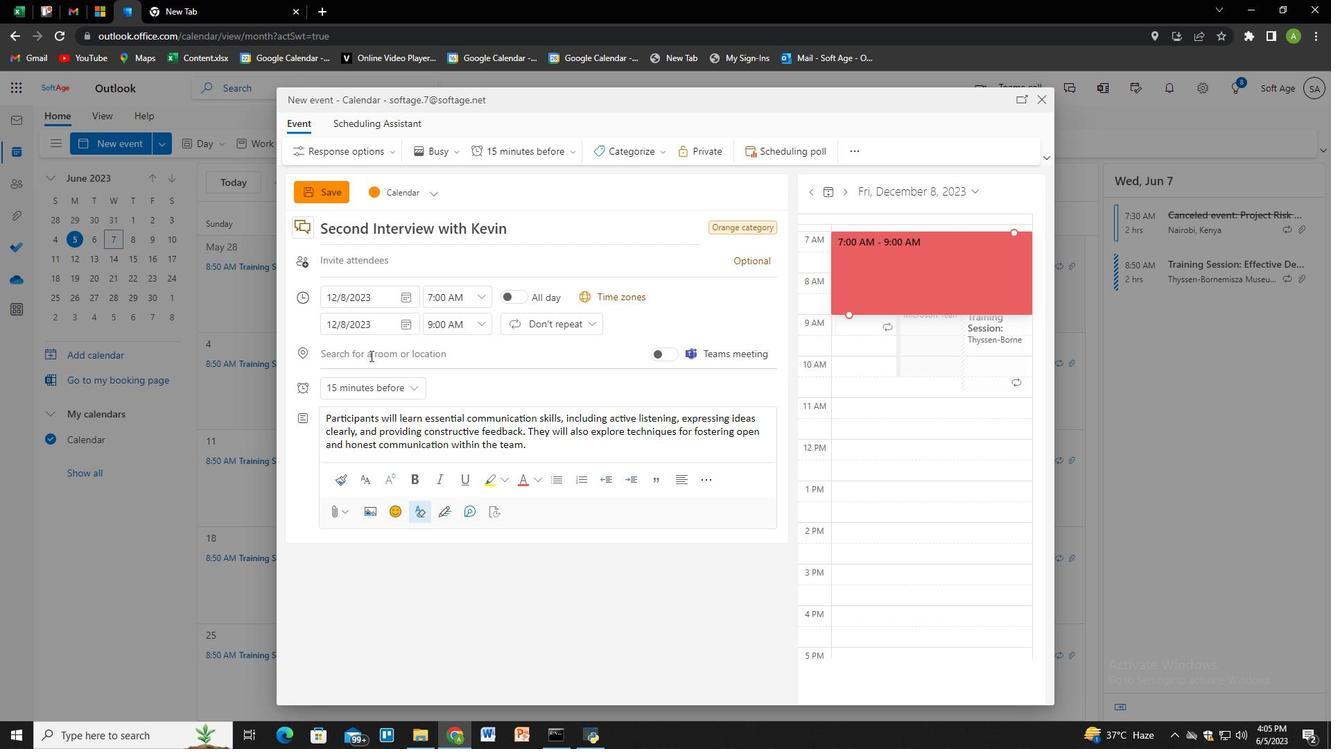 
Action: Key pressed <Key.shift>Mumbai,<Key.space><Key.shift><Key.shift>India,<Key.down><Key.enter>
Screenshot: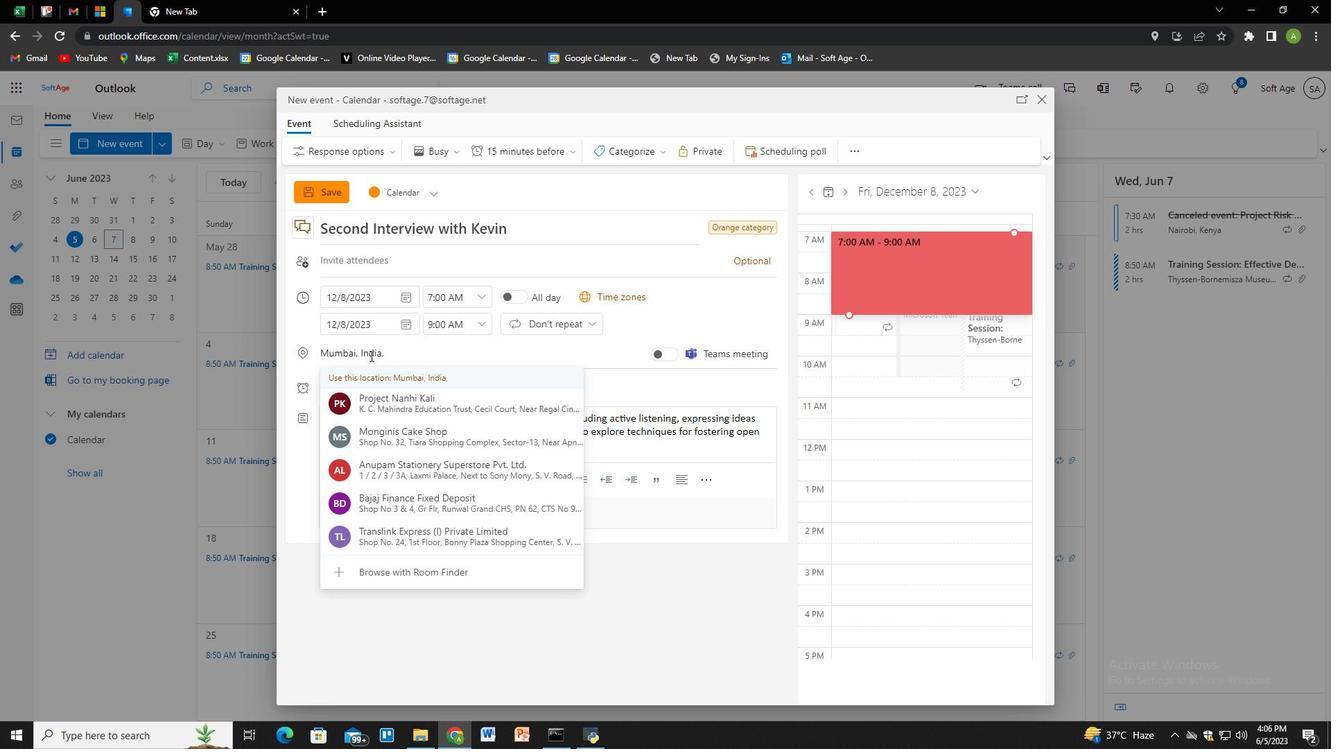 
Action: Mouse moved to (503, 350)
Screenshot: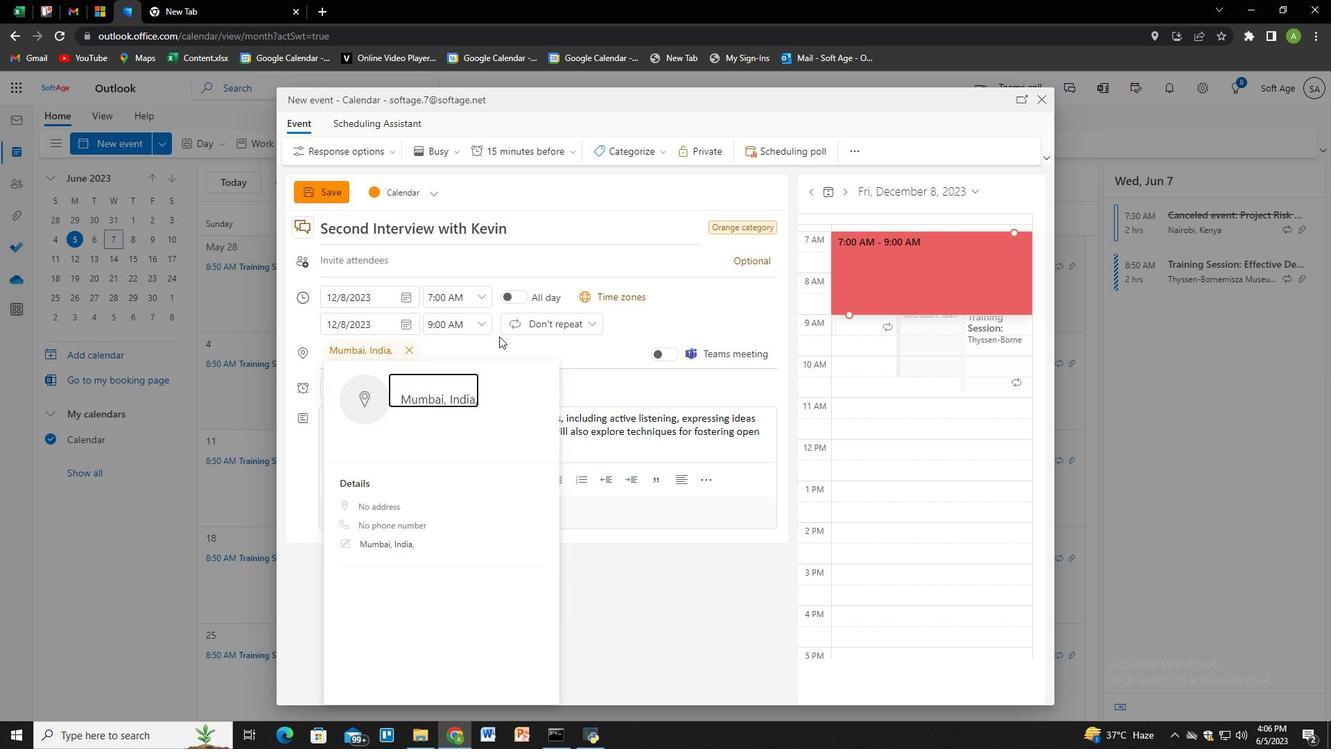 
Action: Mouse pressed left at (503, 350)
Screenshot: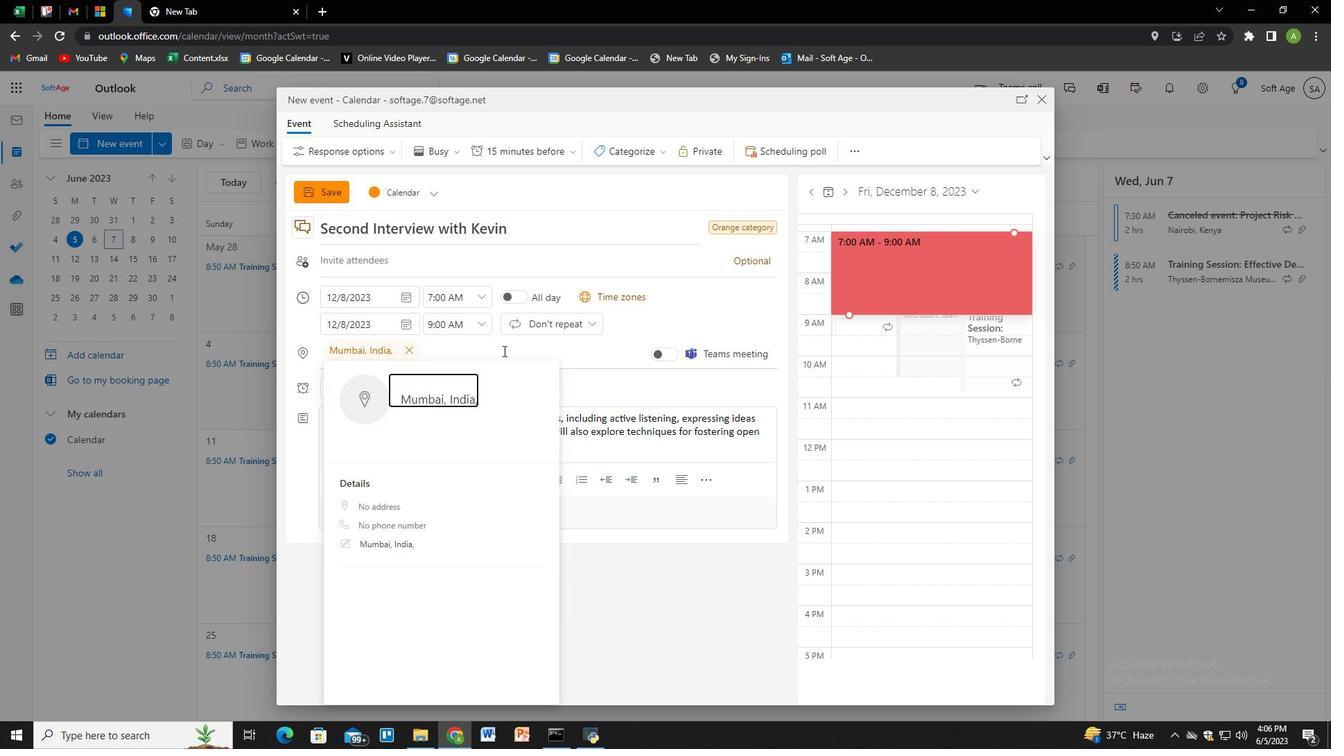
Action: Mouse moved to (400, 258)
Screenshot: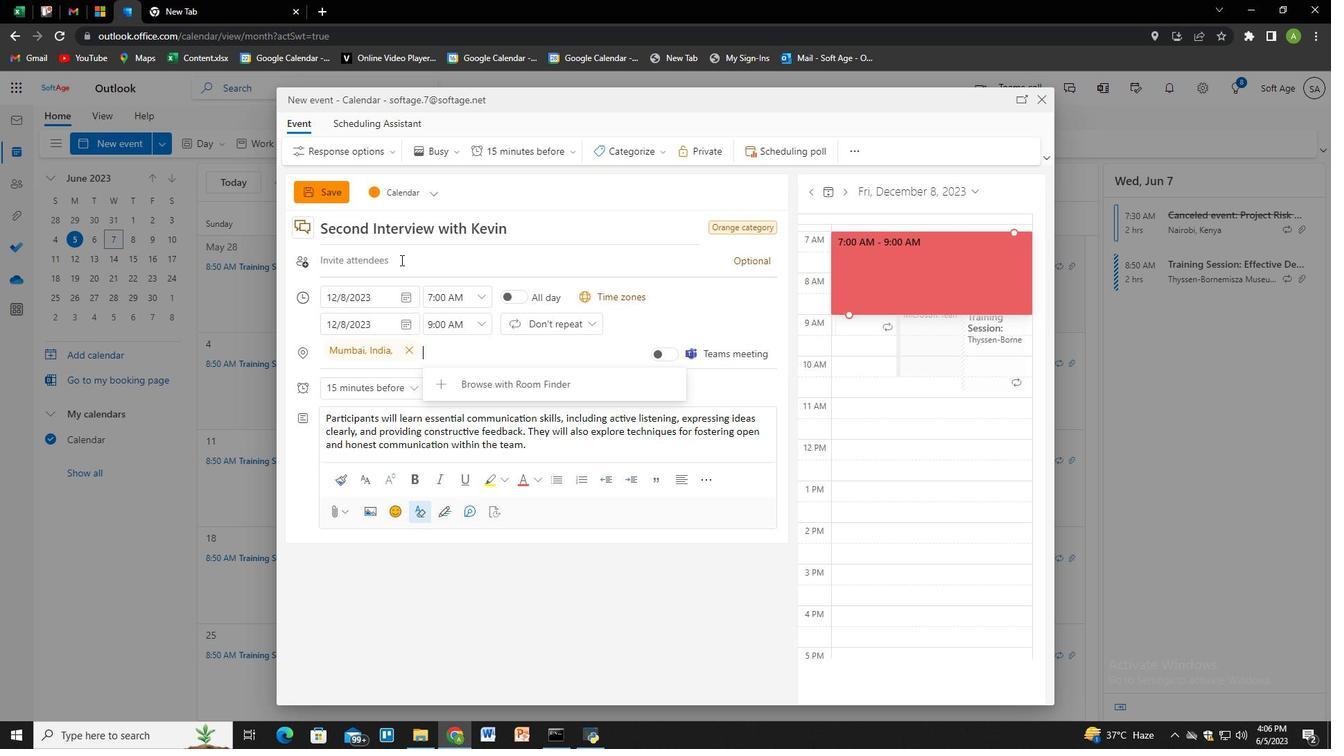 
Action: Mouse pressed left at (400, 258)
Screenshot: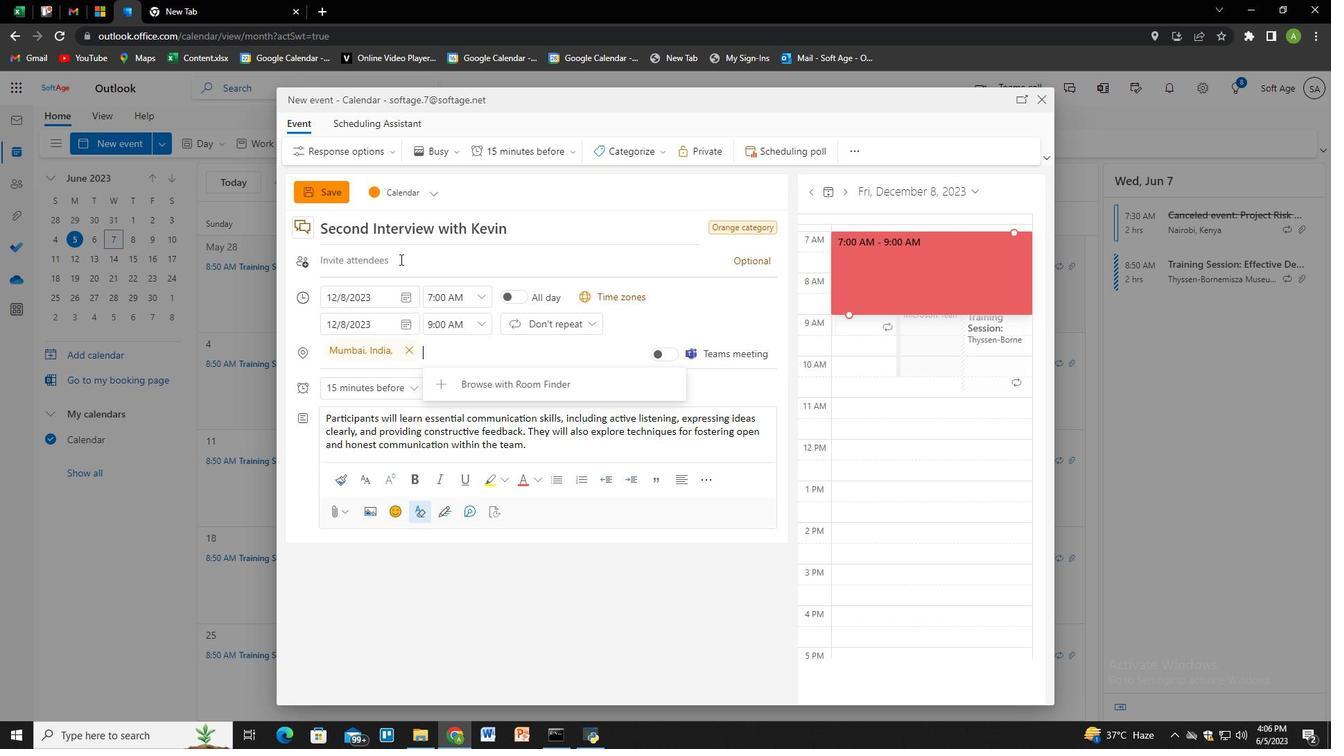 
Action: Key pressed softage.2<Key.shift>@softage.net<Key.enter>softage.1<Key.shift>#<Key.backspace><Key.shift>@softage.net<Key.enter>
Screenshot: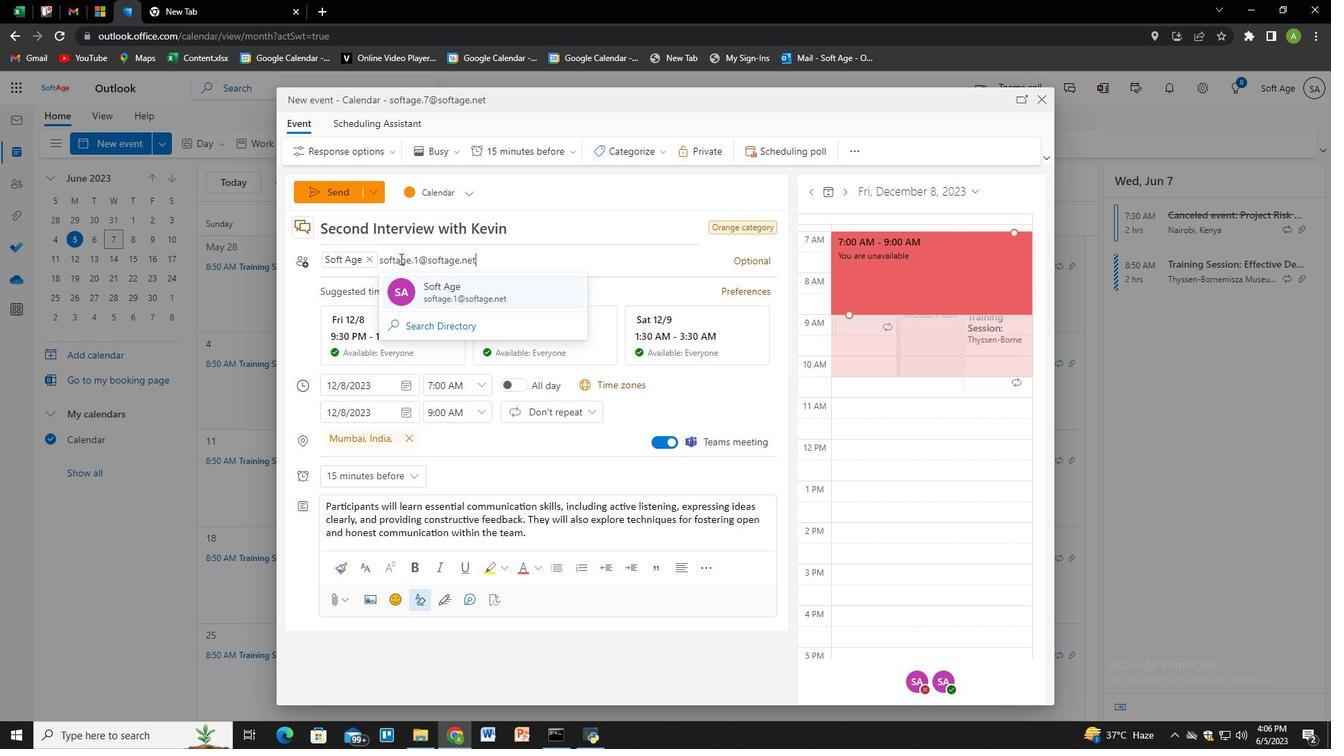 
Action: Mouse moved to (510, 157)
Screenshot: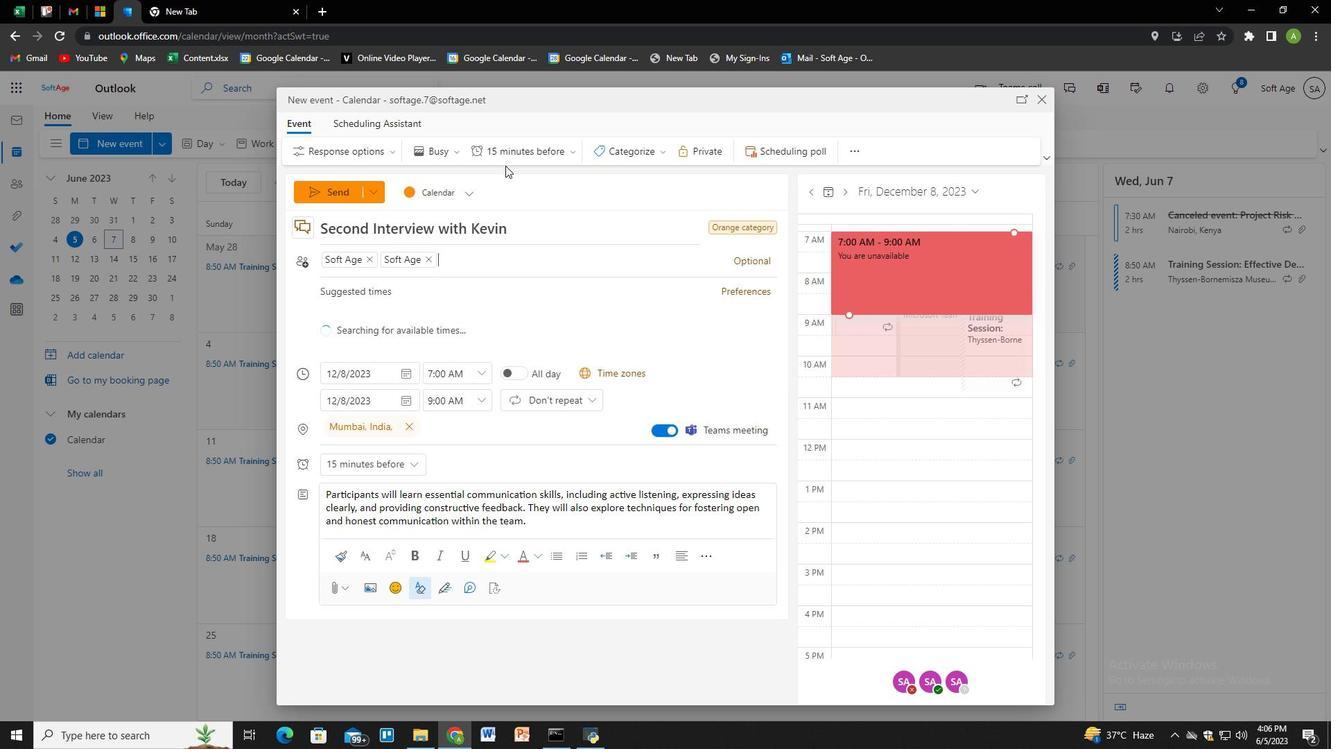 
Action: Mouse pressed left at (510, 157)
Screenshot: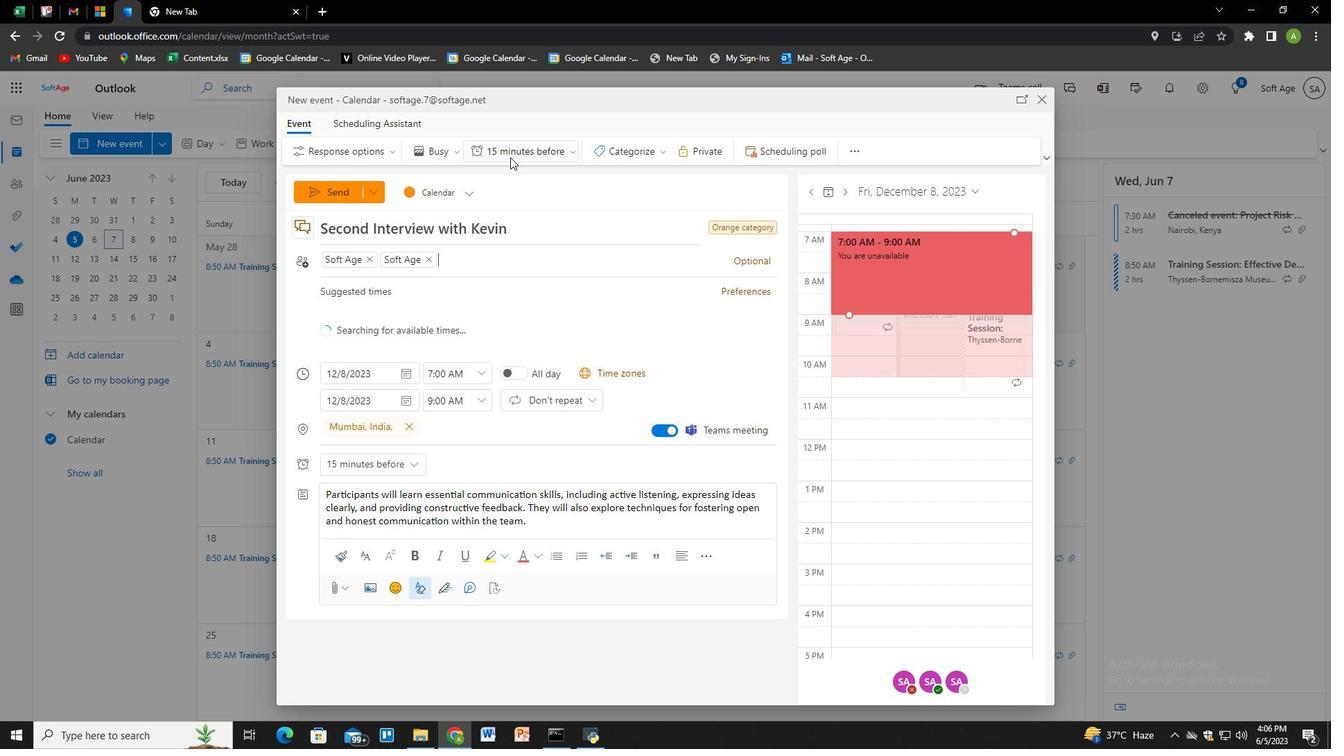 
Action: Mouse moved to (541, 332)
Screenshot: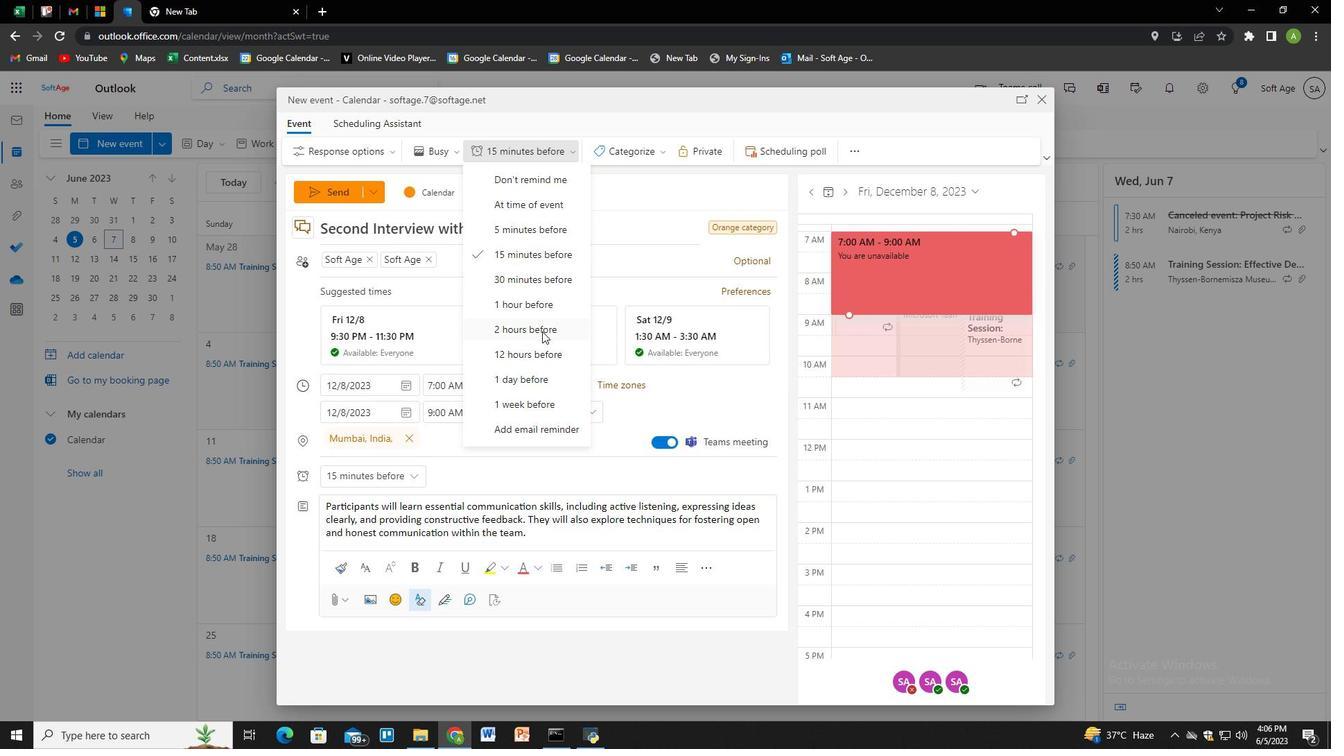 
Action: Mouse pressed left at (541, 332)
Screenshot: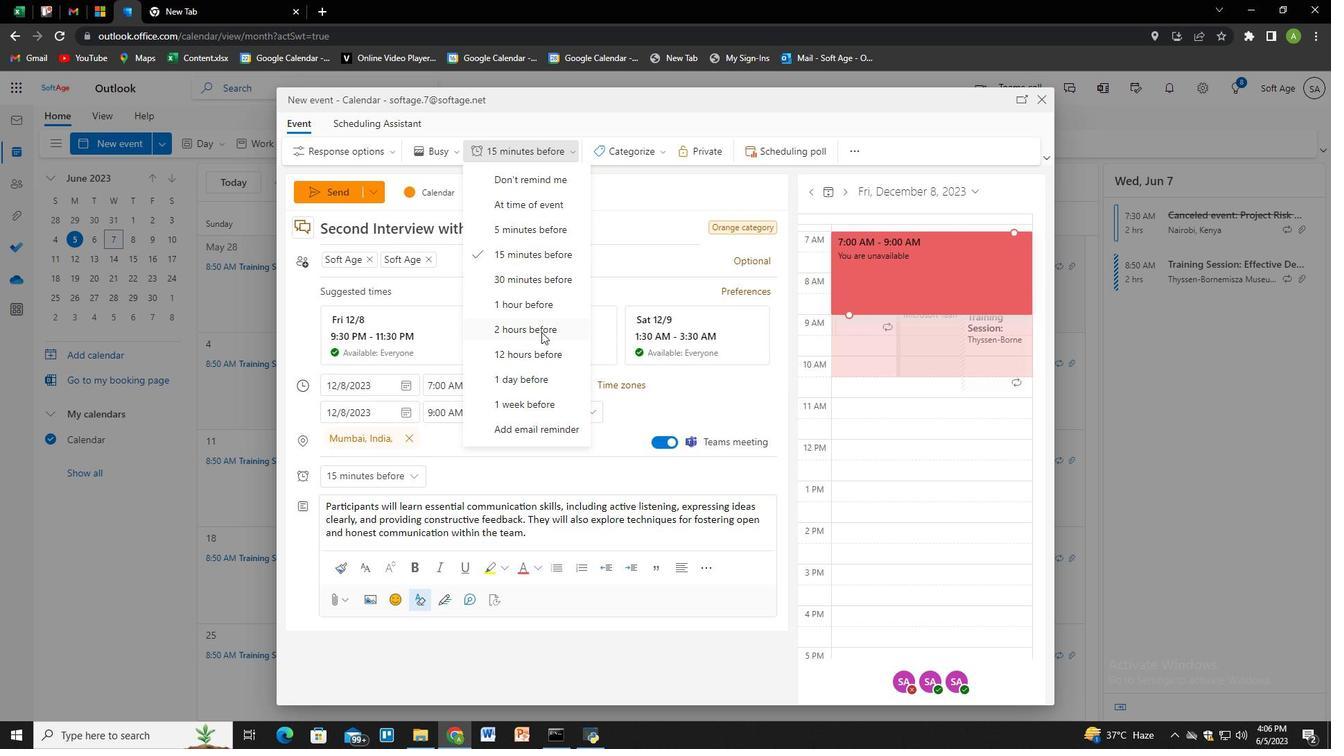 
Action: Mouse moved to (343, 199)
Screenshot: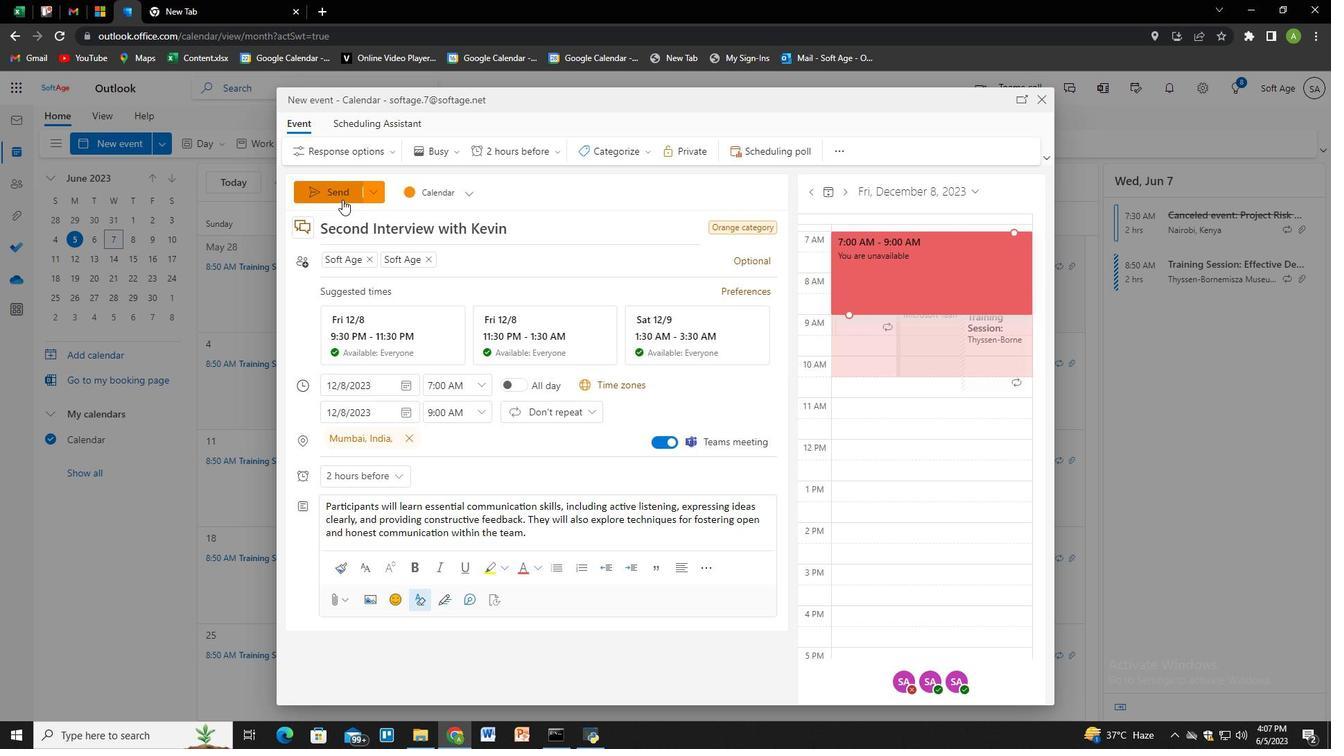 
Action: Mouse pressed left at (343, 199)
Screenshot: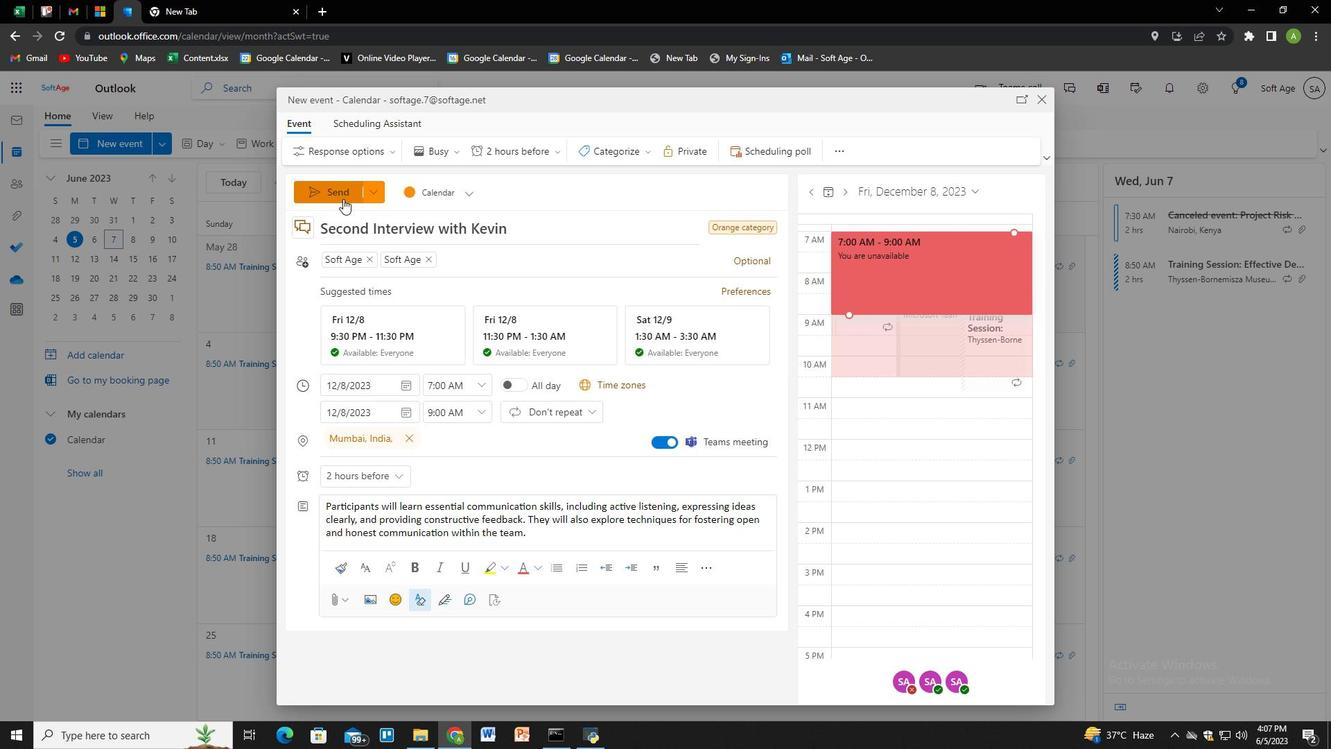 
Action: Mouse moved to (575, 371)
Screenshot: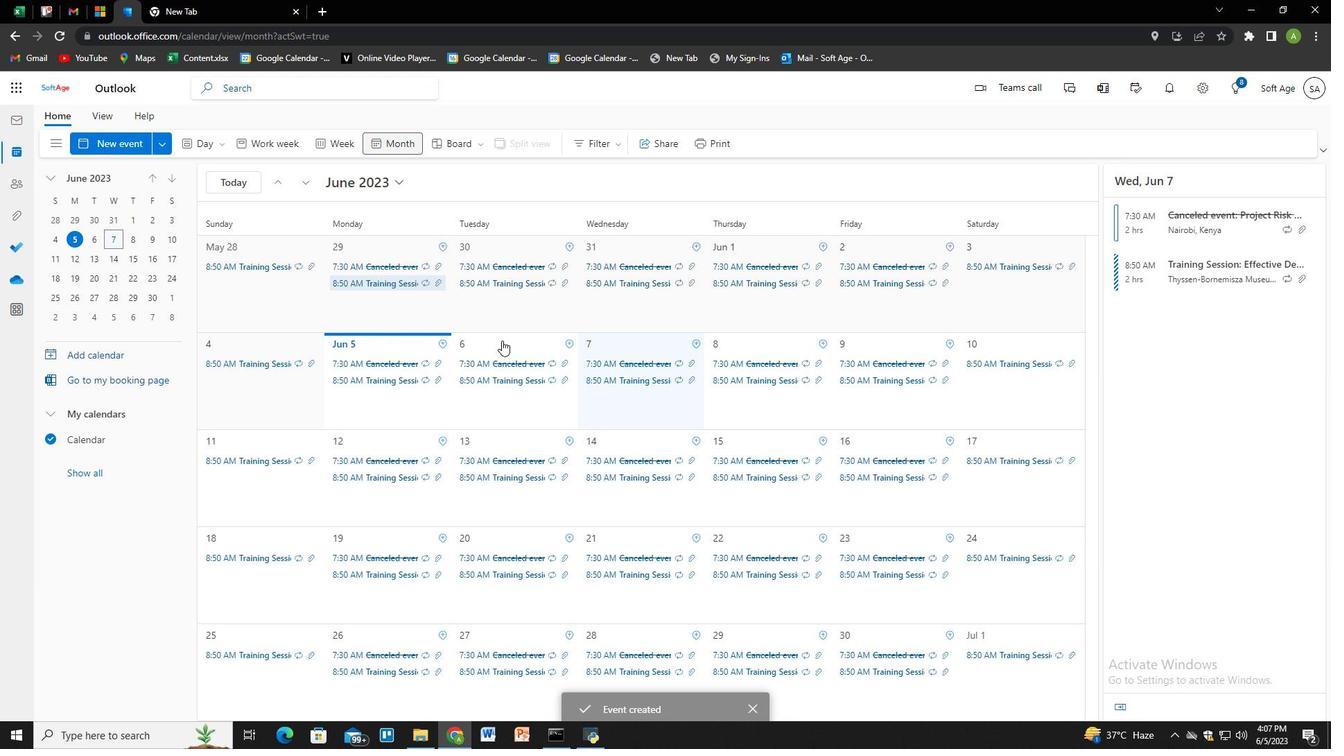 
